 Task: Find connections with filter location Laiwu with filter topic #realtorwith filter profile language German with filter current company Stratasys with filter school Dhirubhai Ambani Institute of Information and Communication Technology with filter industry Mobile Gaming Apps with filter service category Home Networking with filter keywords title Research Assistant
Action: Mouse moved to (528, 77)
Screenshot: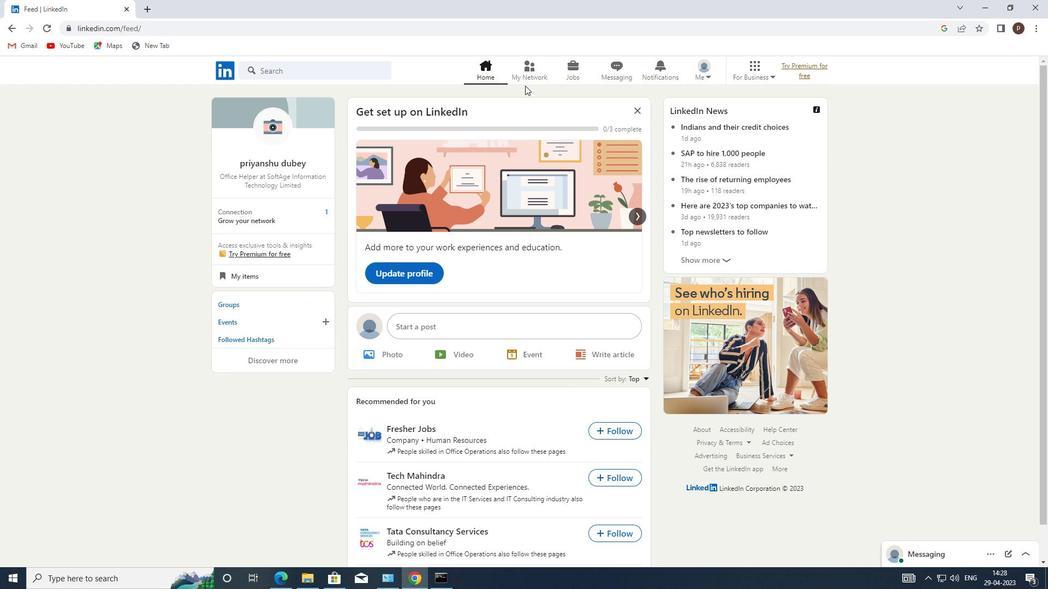 
Action: Mouse pressed left at (528, 77)
Screenshot: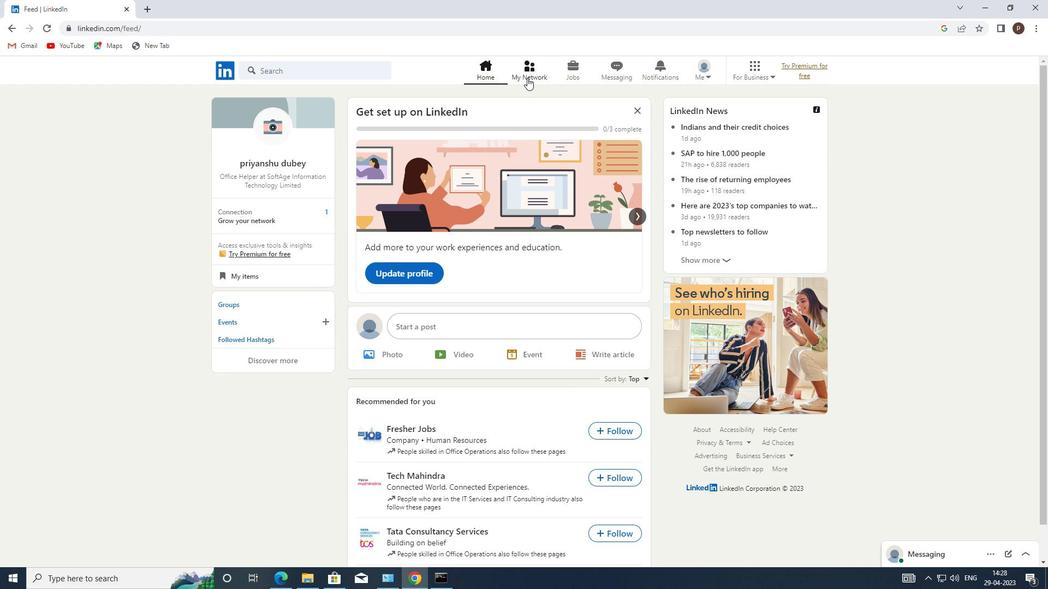 
Action: Mouse moved to (240, 126)
Screenshot: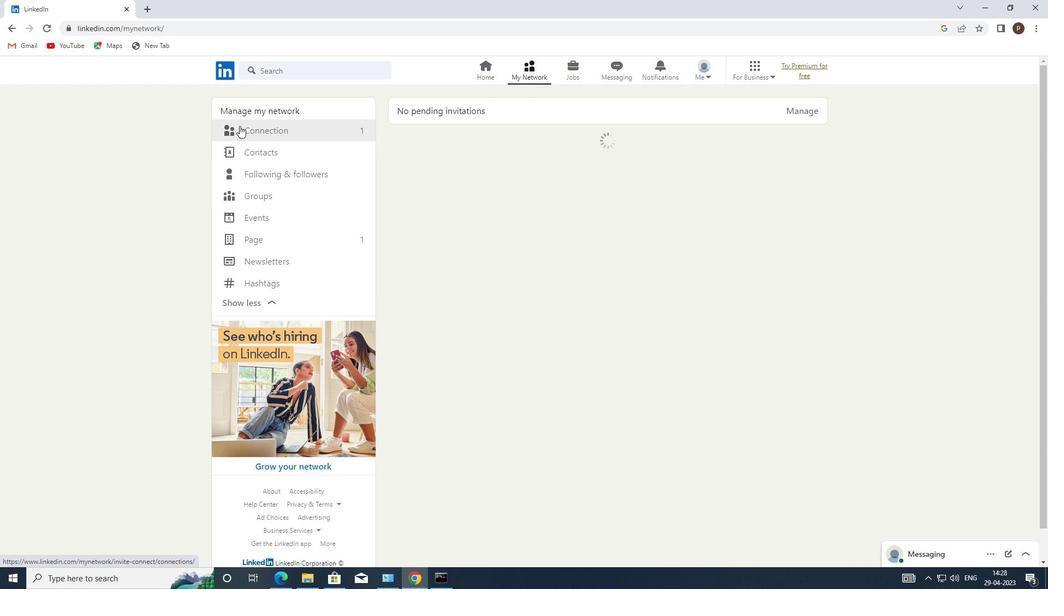 
Action: Mouse pressed left at (240, 126)
Screenshot: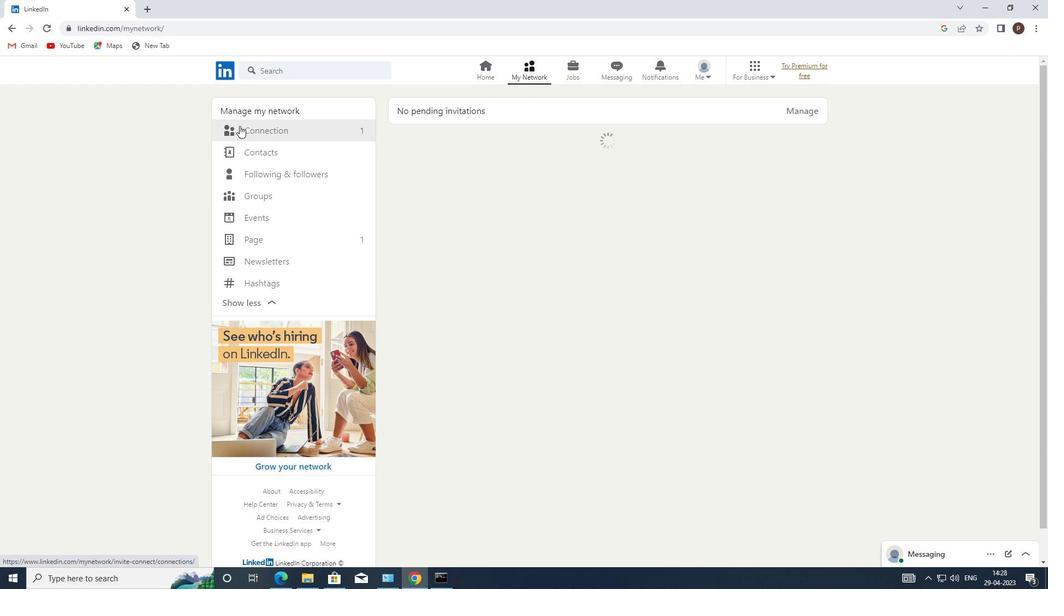 
Action: Mouse moved to (589, 128)
Screenshot: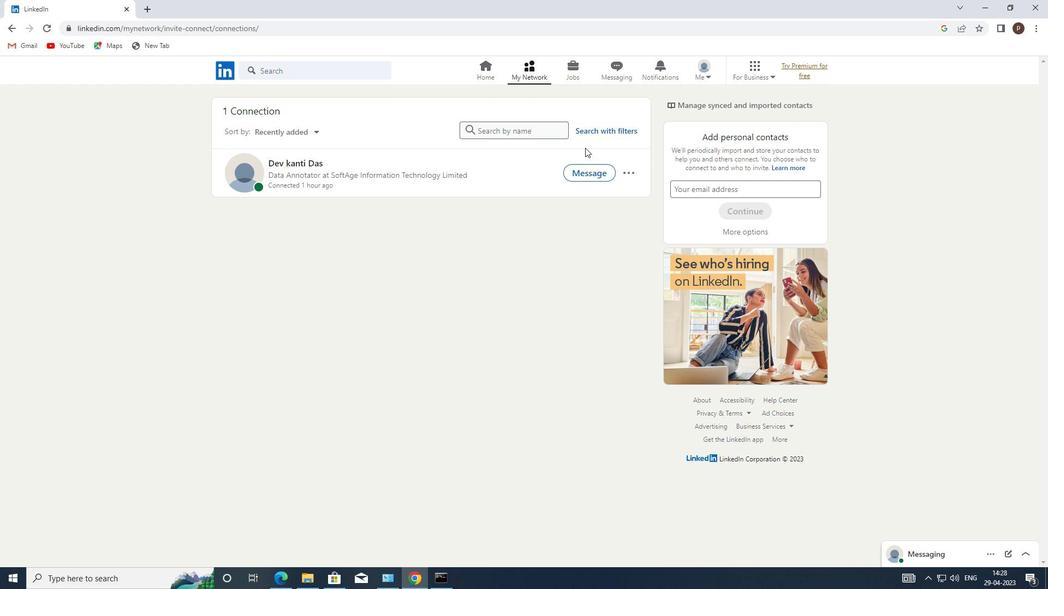 
Action: Mouse pressed left at (589, 128)
Screenshot: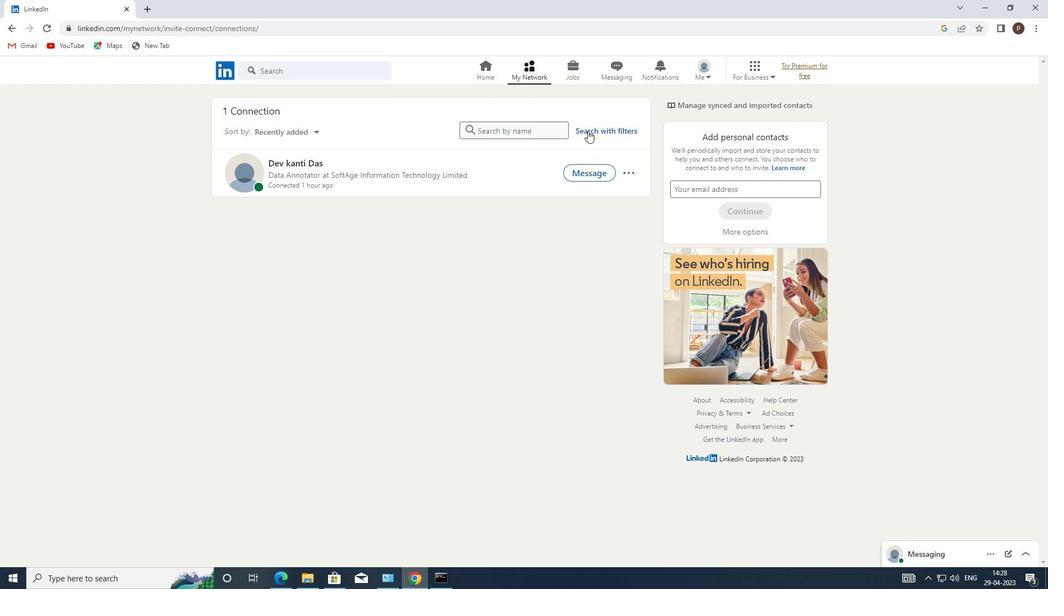 
Action: Mouse moved to (562, 109)
Screenshot: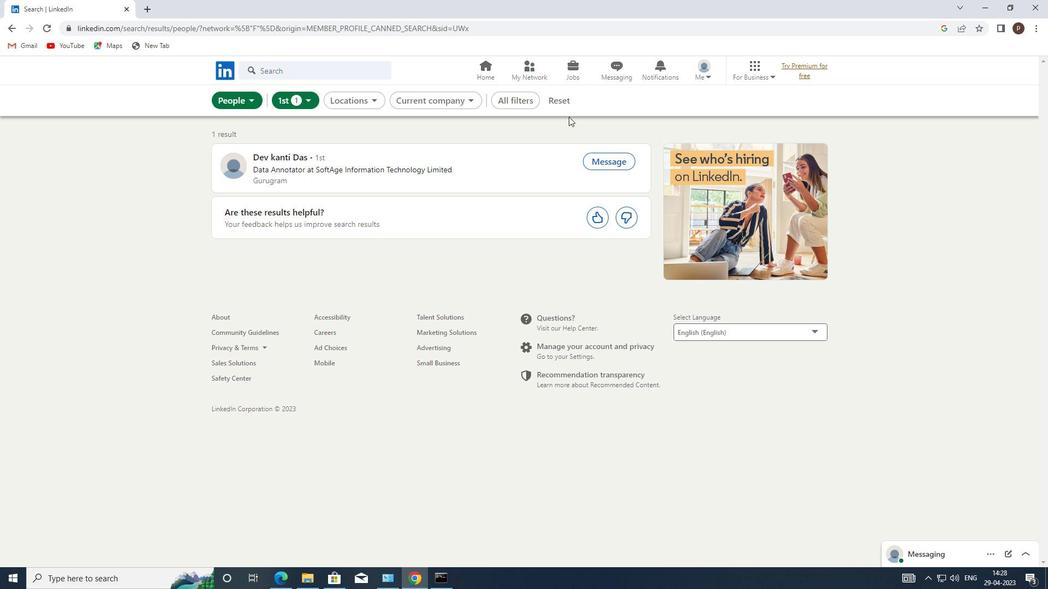 
Action: Mouse pressed left at (562, 109)
Screenshot: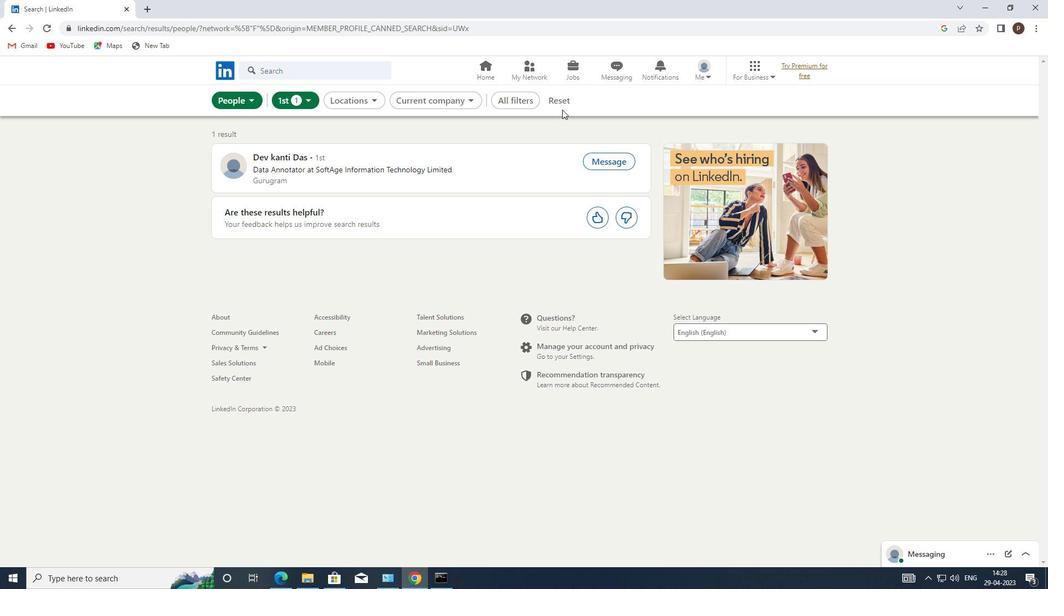 
Action: Mouse moved to (560, 104)
Screenshot: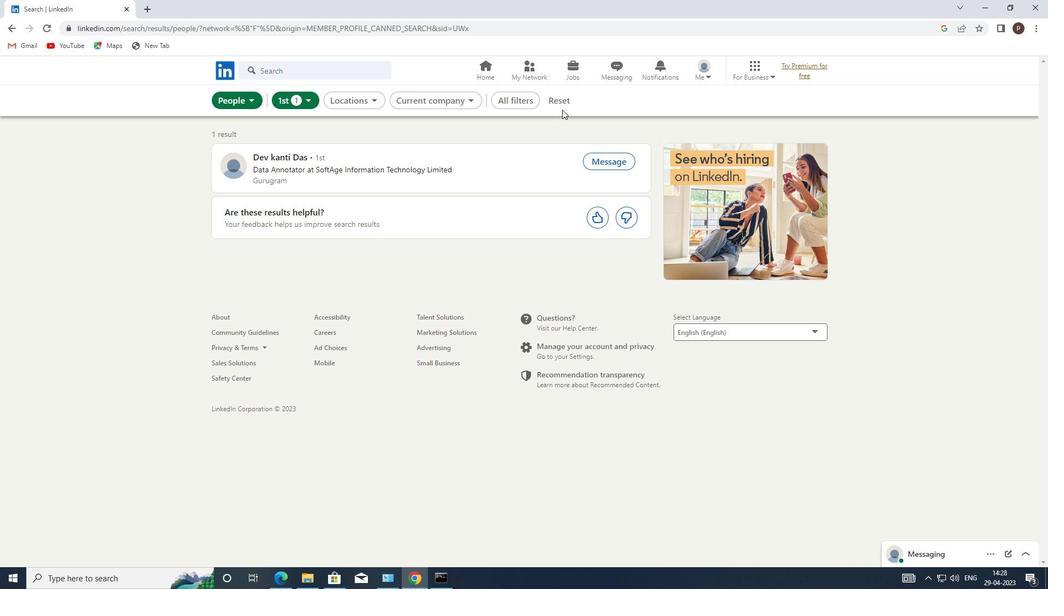 
Action: Mouse pressed left at (560, 104)
Screenshot: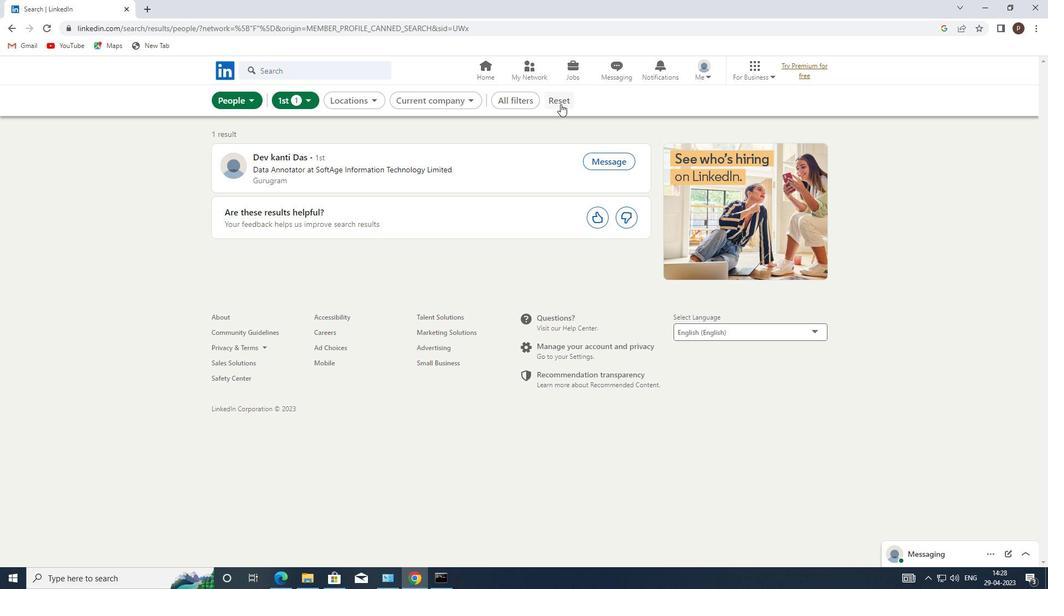 
Action: Mouse moved to (545, 104)
Screenshot: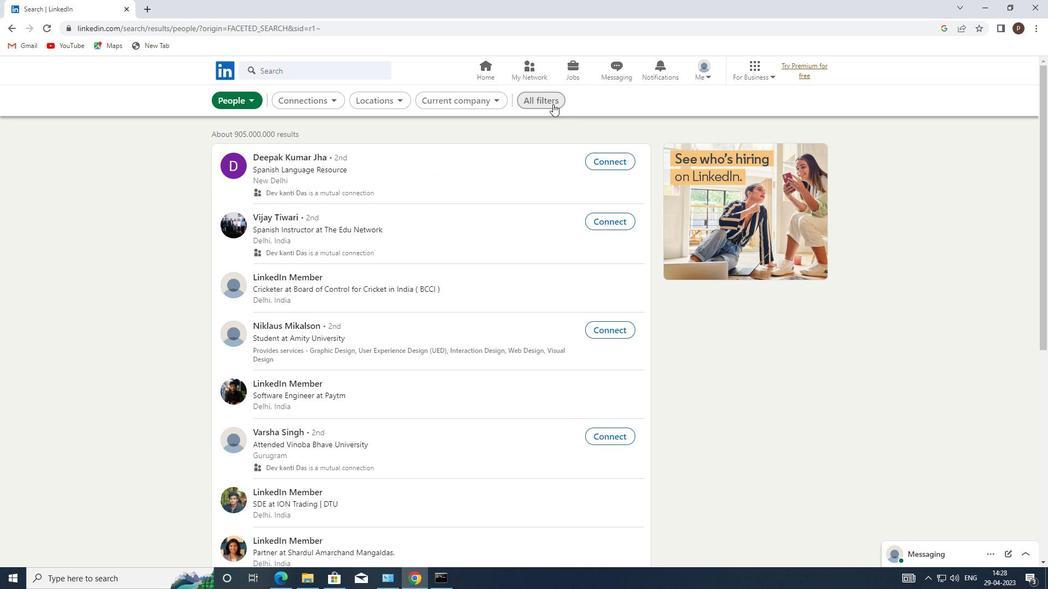 
Action: Mouse pressed left at (545, 104)
Screenshot: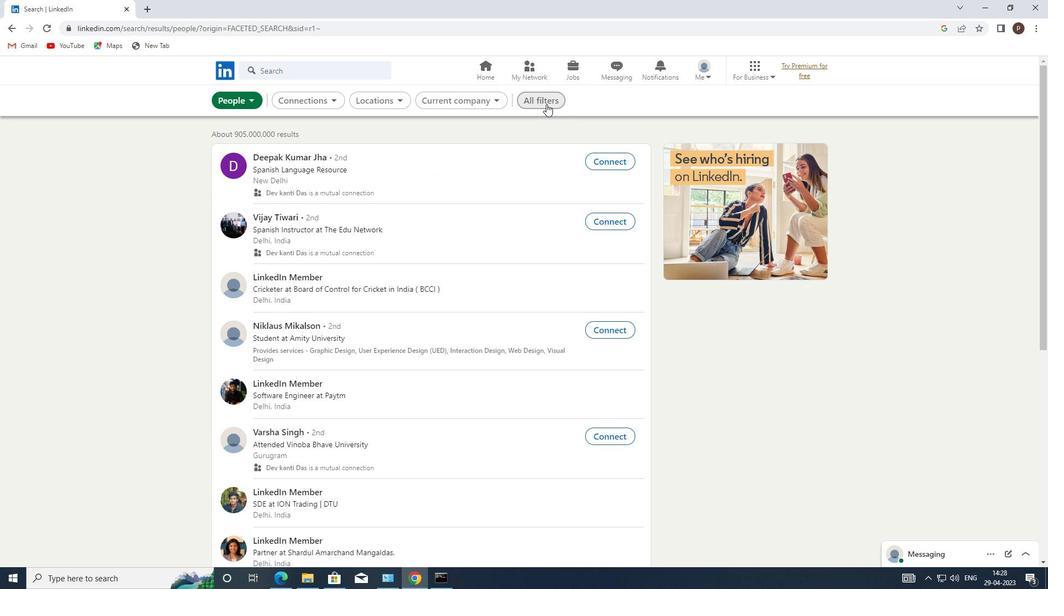 
Action: Mouse moved to (942, 434)
Screenshot: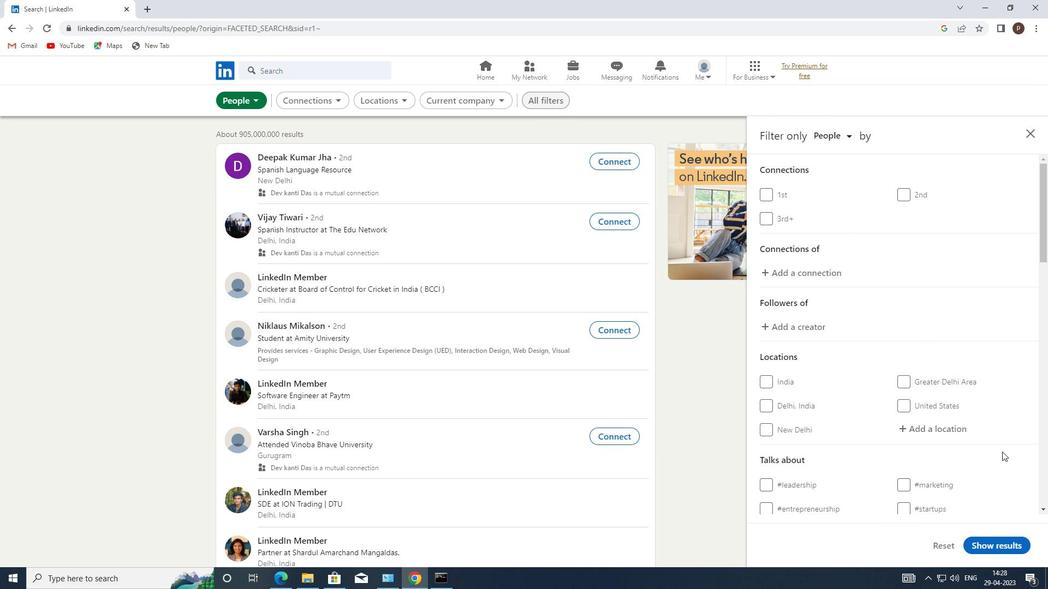 
Action: Mouse scrolled (942, 434) with delta (0, 0)
Screenshot: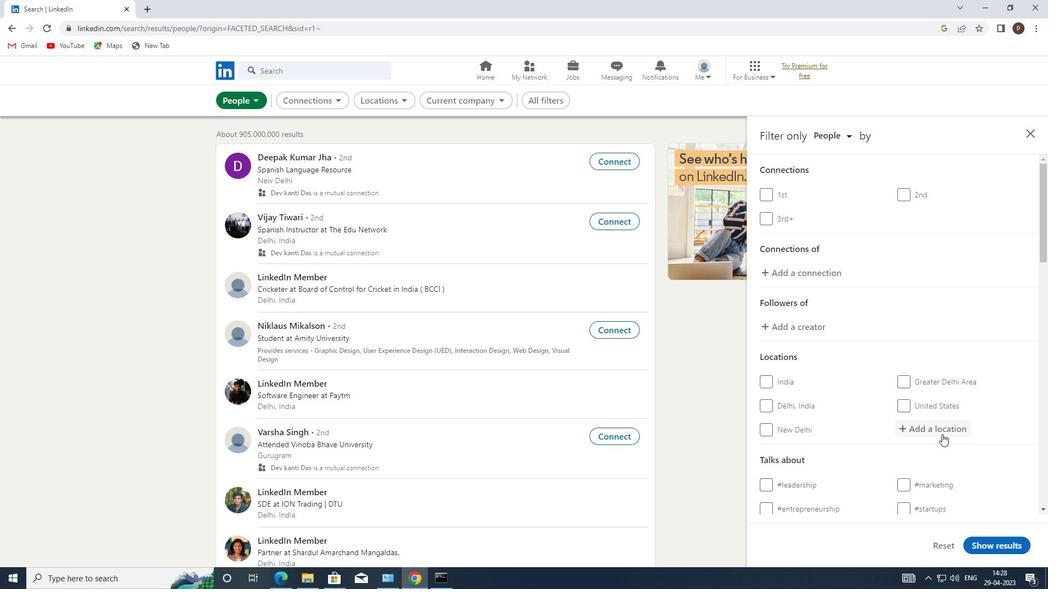
Action: Mouse scrolled (942, 434) with delta (0, 0)
Screenshot: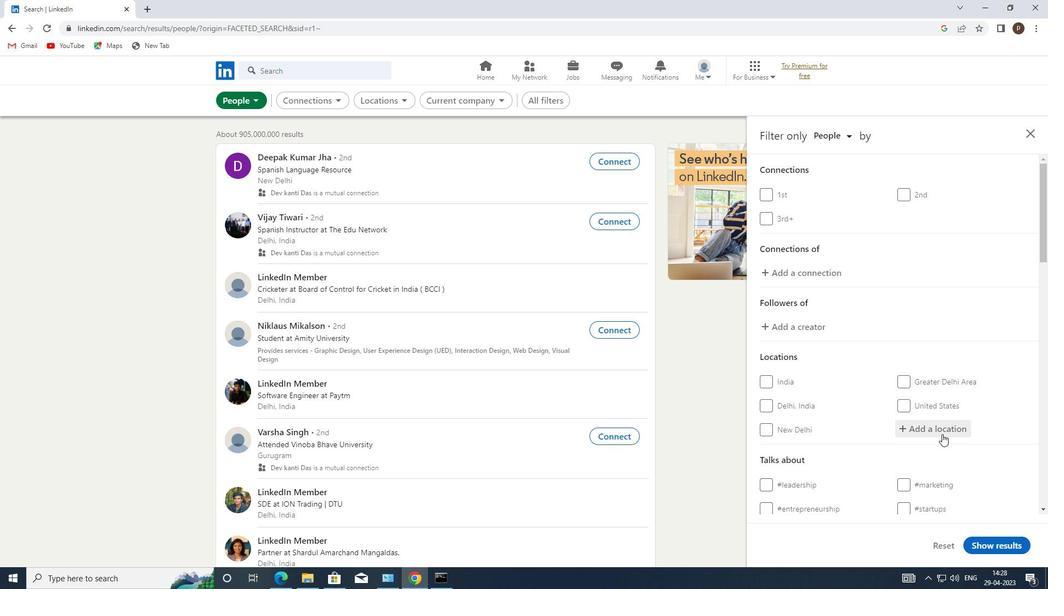 
Action: Mouse moved to (920, 315)
Screenshot: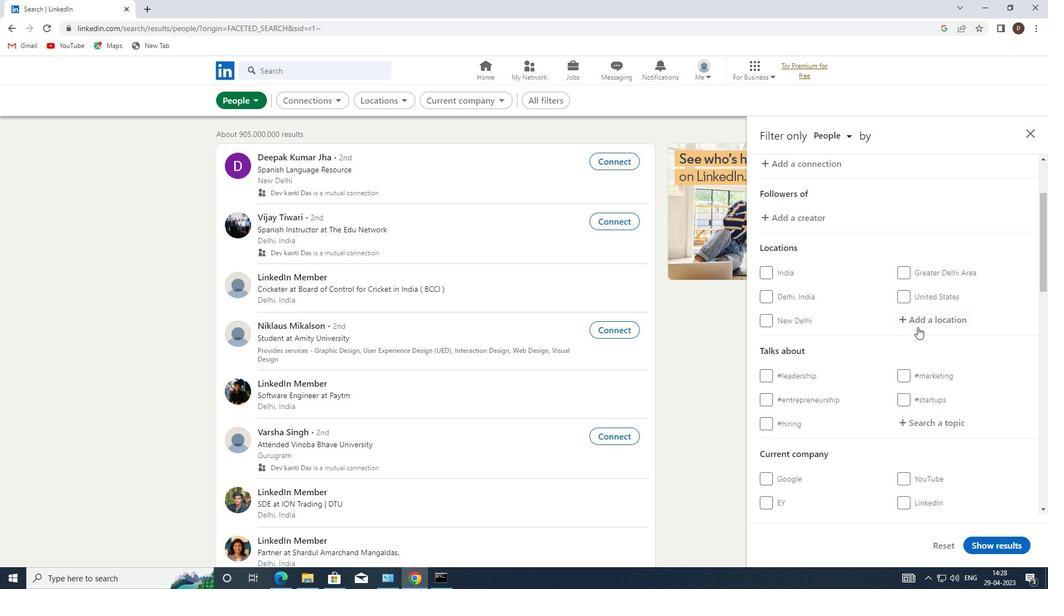 
Action: Mouse pressed left at (920, 315)
Screenshot: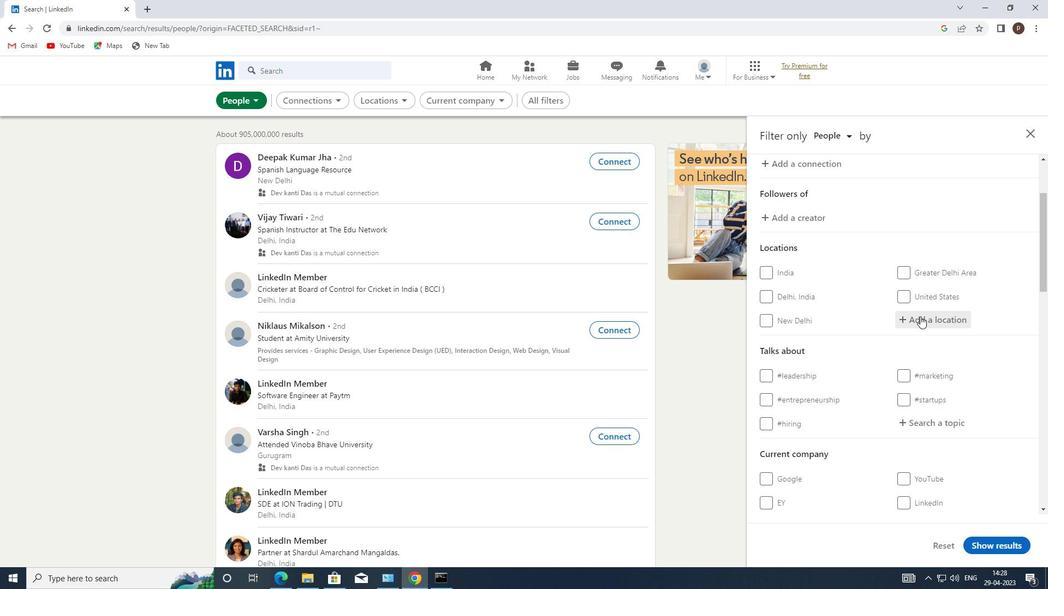 
Action: Key pressed l<Key.caps_lock>aiwu
Screenshot: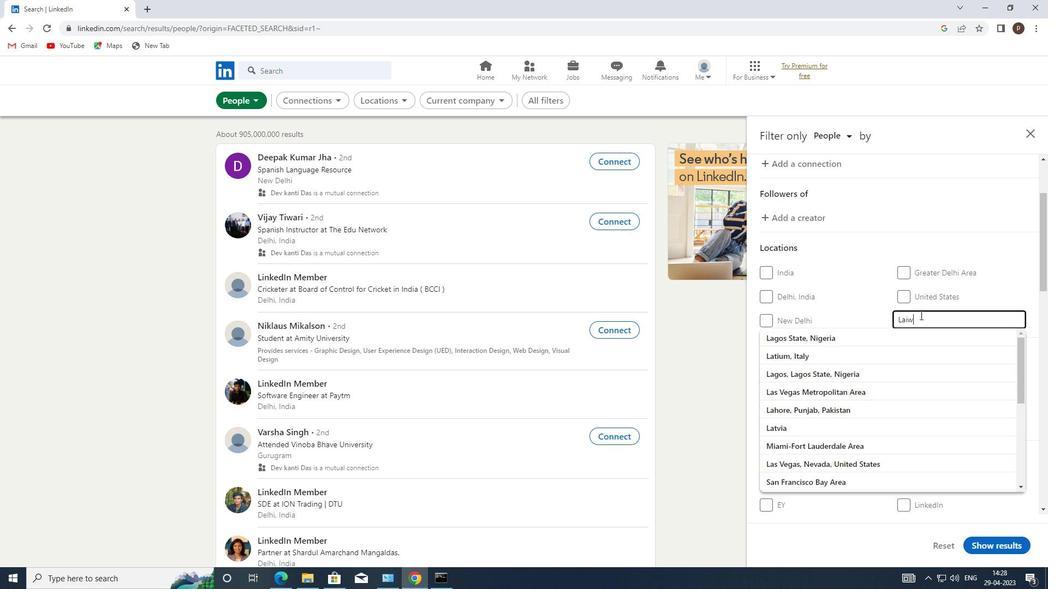 
Action: Mouse moved to (846, 321)
Screenshot: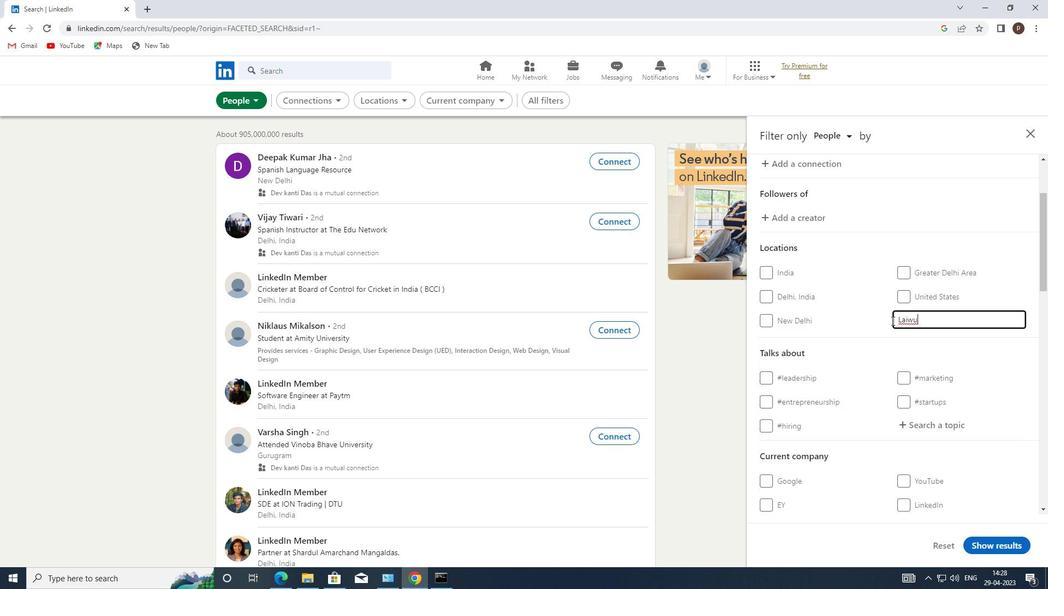 
Action: Mouse scrolled (846, 320) with delta (0, 0)
Screenshot: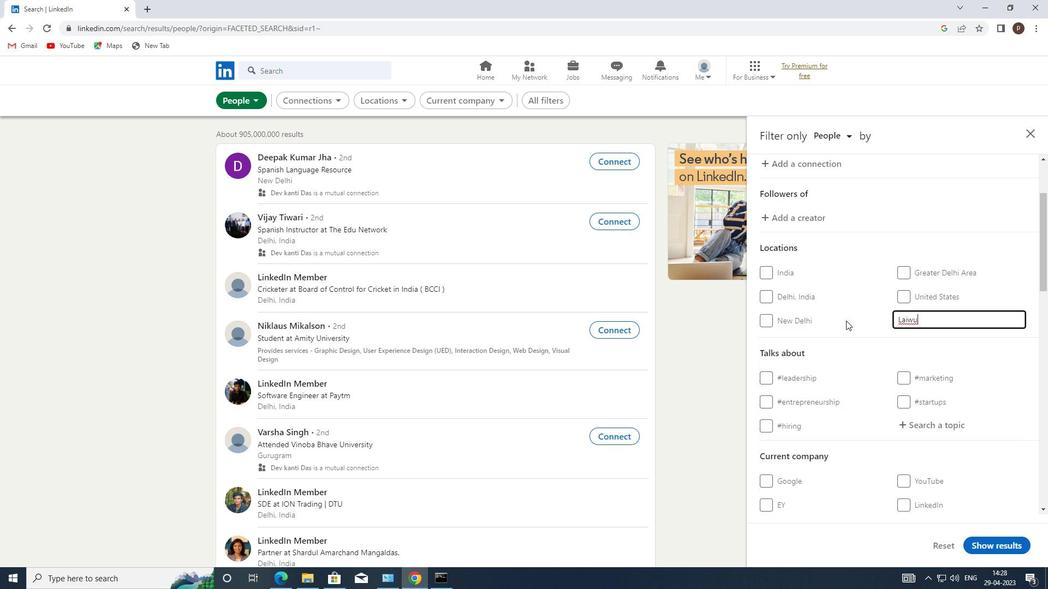 
Action: Mouse scrolled (846, 320) with delta (0, 0)
Screenshot: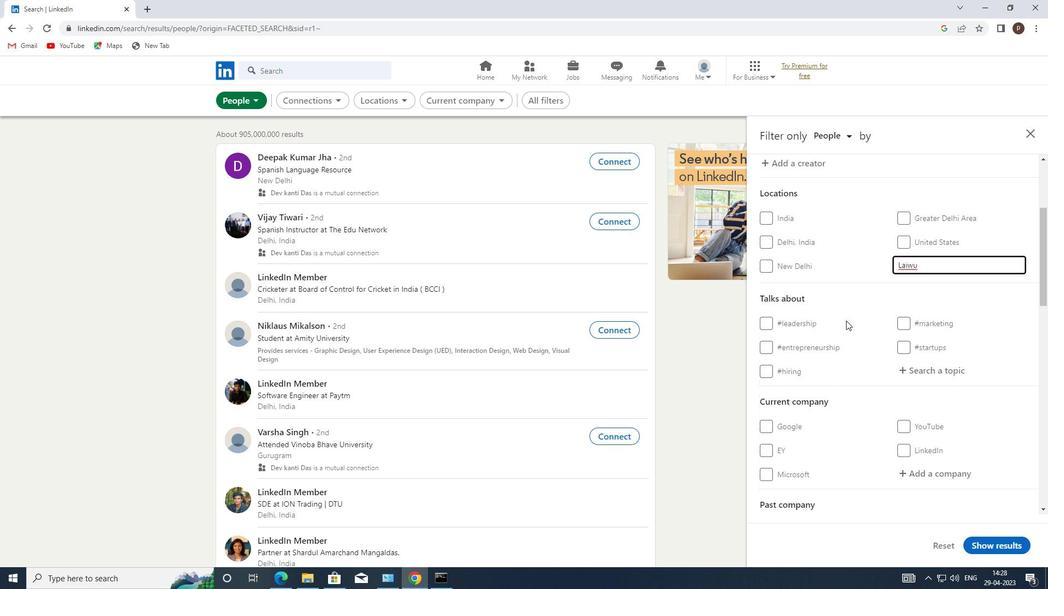 
Action: Mouse scrolled (846, 320) with delta (0, 0)
Screenshot: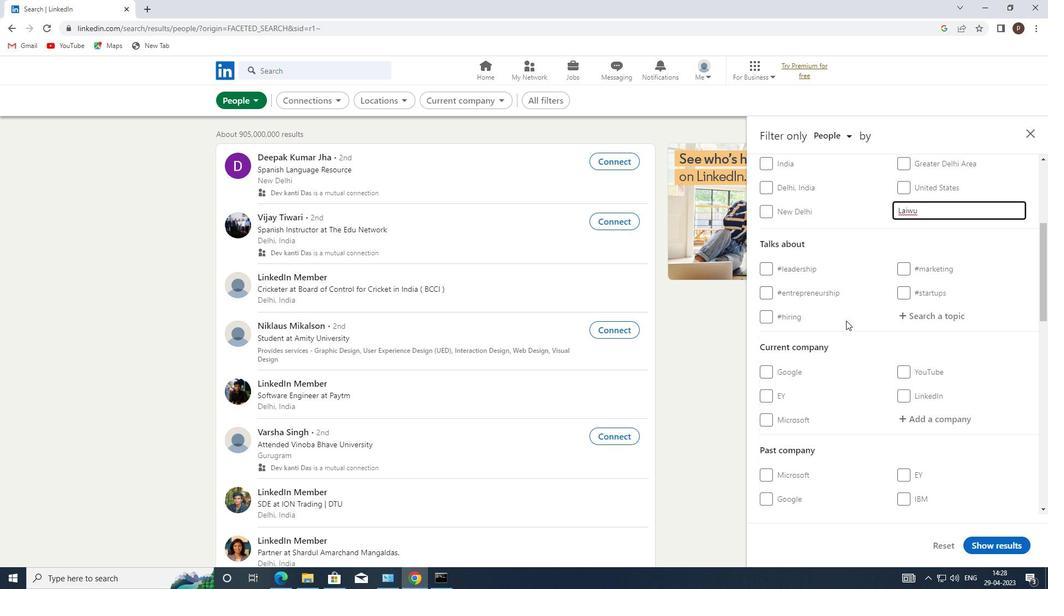 
Action: Mouse moved to (914, 267)
Screenshot: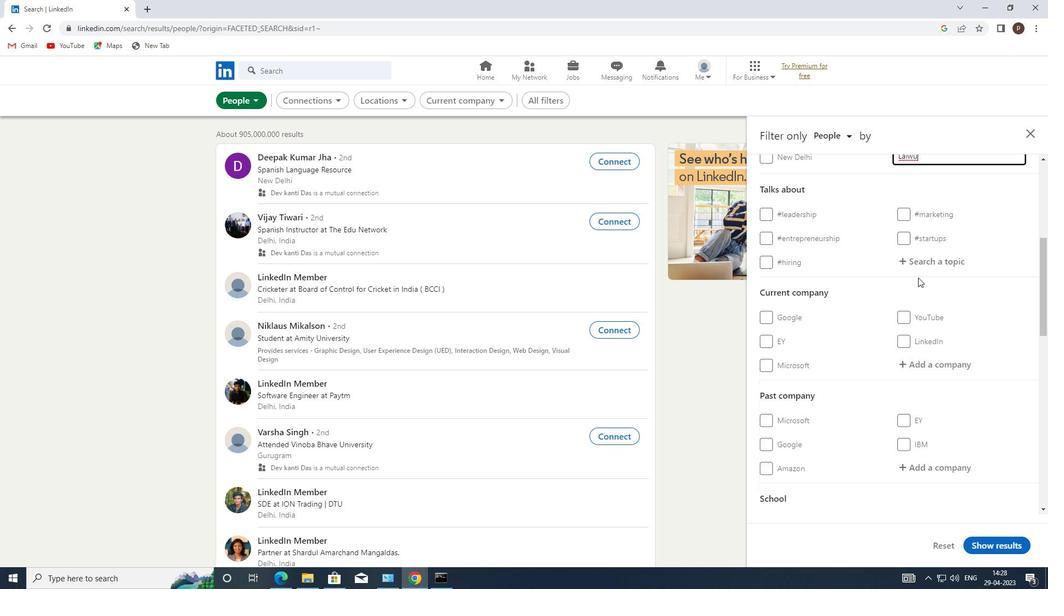 
Action: Mouse pressed left at (914, 267)
Screenshot: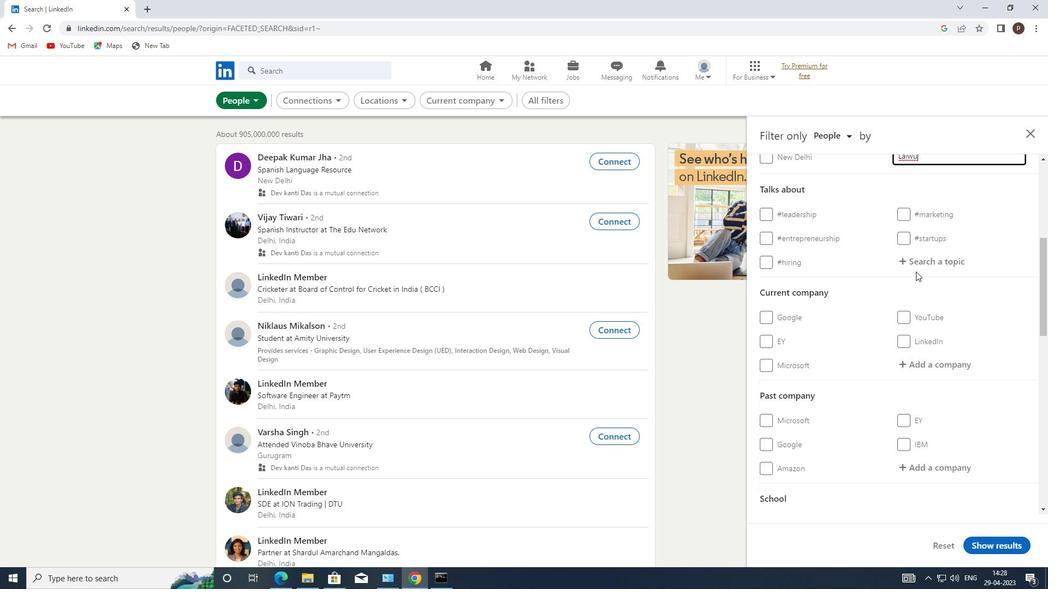 
Action: Mouse moved to (917, 263)
Screenshot: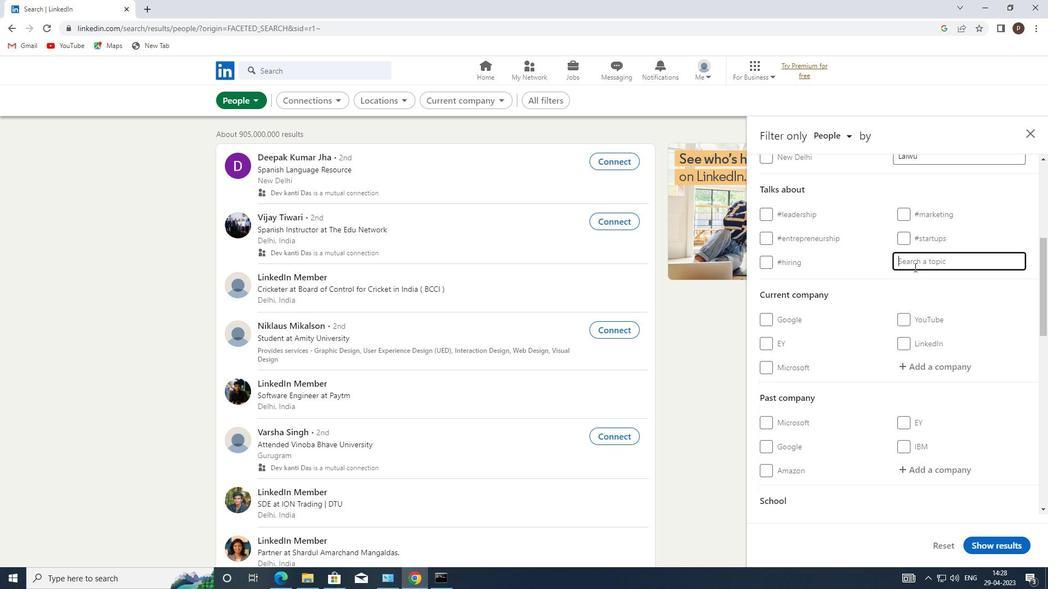 
Action: Mouse pressed left at (917, 263)
Screenshot: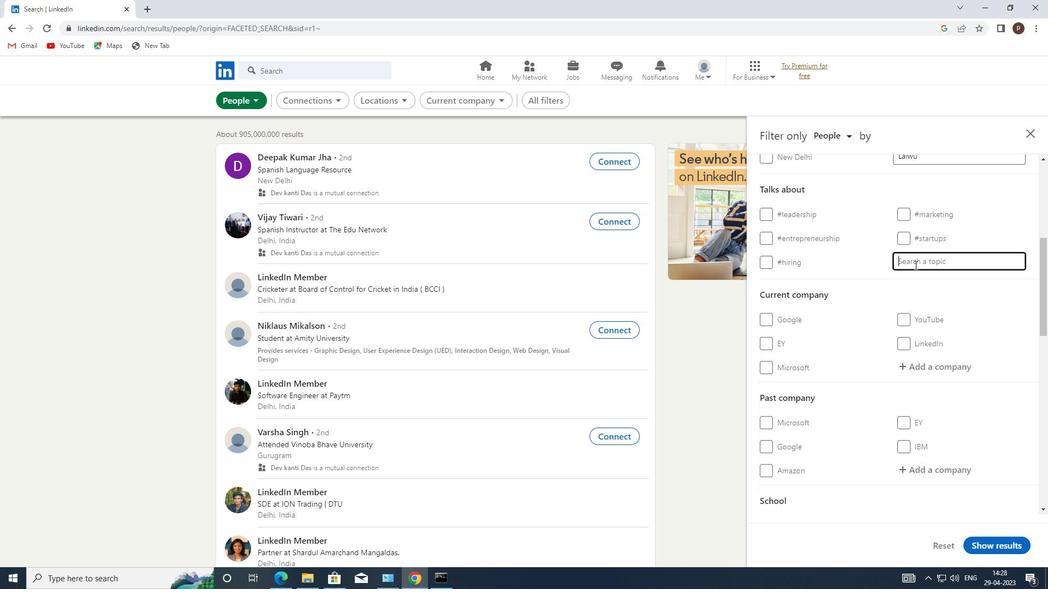 
Action: Key pressed <Key.shift><Key.shift>#REALTOR
Screenshot: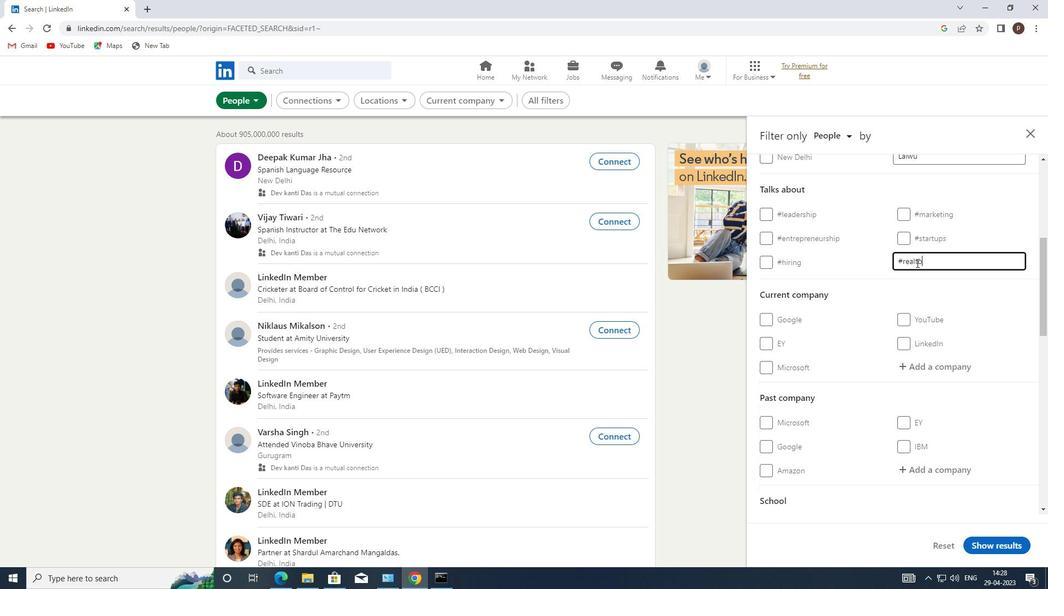 
Action: Mouse moved to (903, 288)
Screenshot: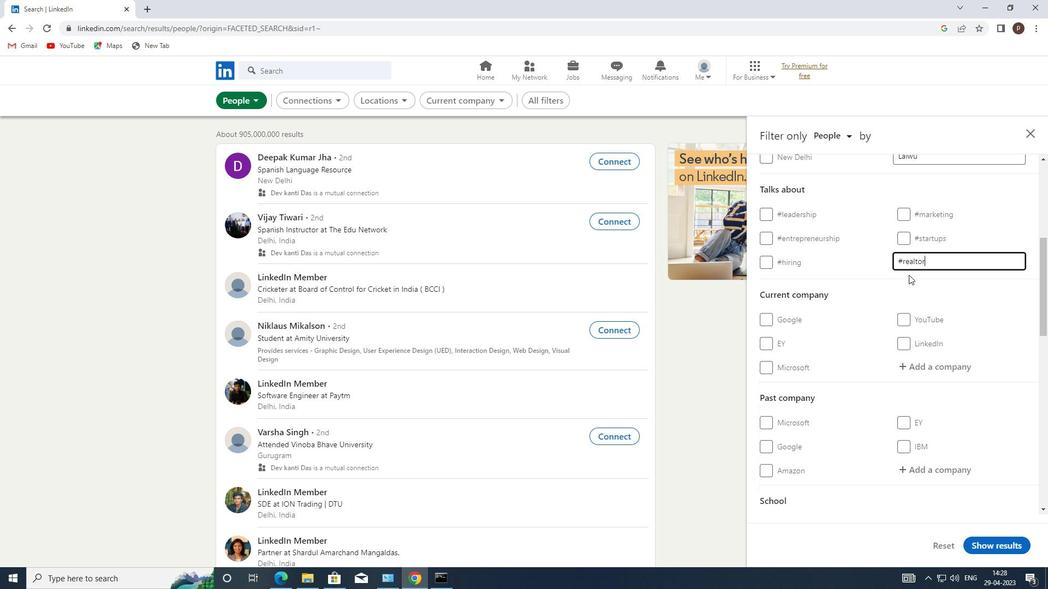 
Action: Mouse scrolled (903, 287) with delta (0, 0)
Screenshot: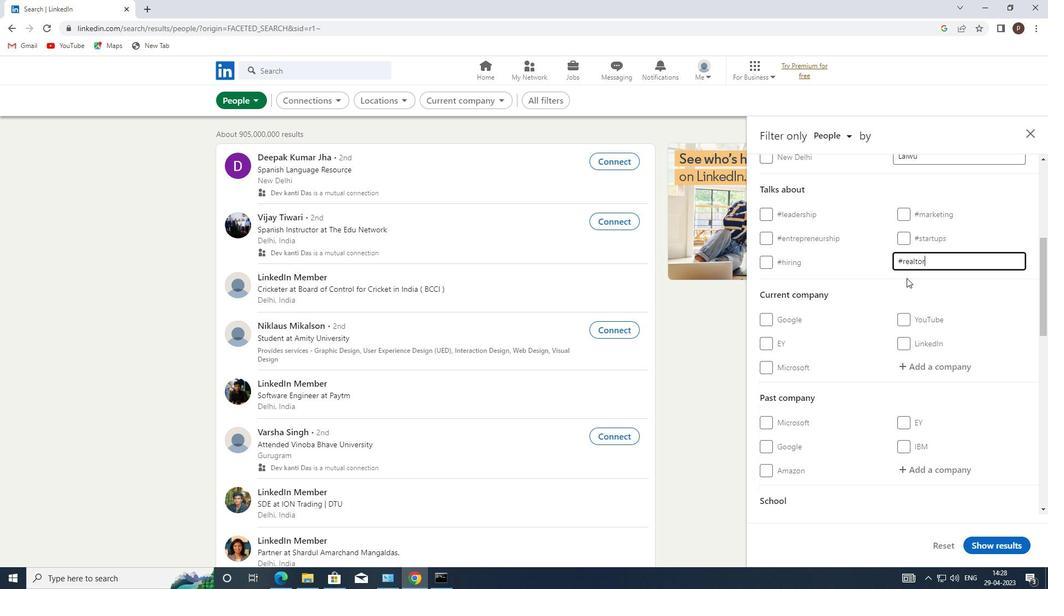 
Action: Mouse moved to (903, 290)
Screenshot: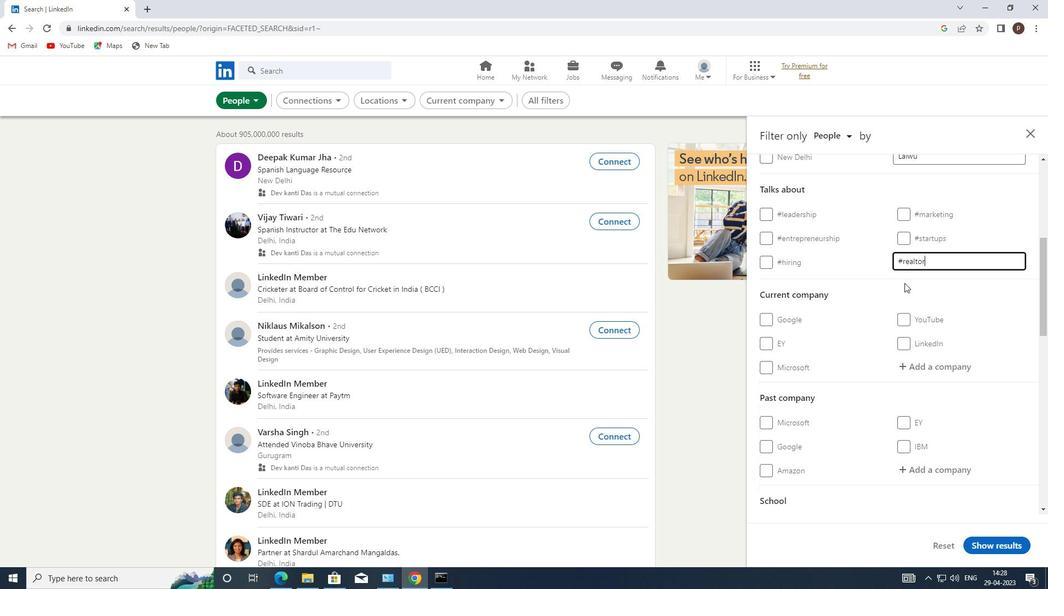 
Action: Mouse scrolled (903, 289) with delta (0, 0)
Screenshot: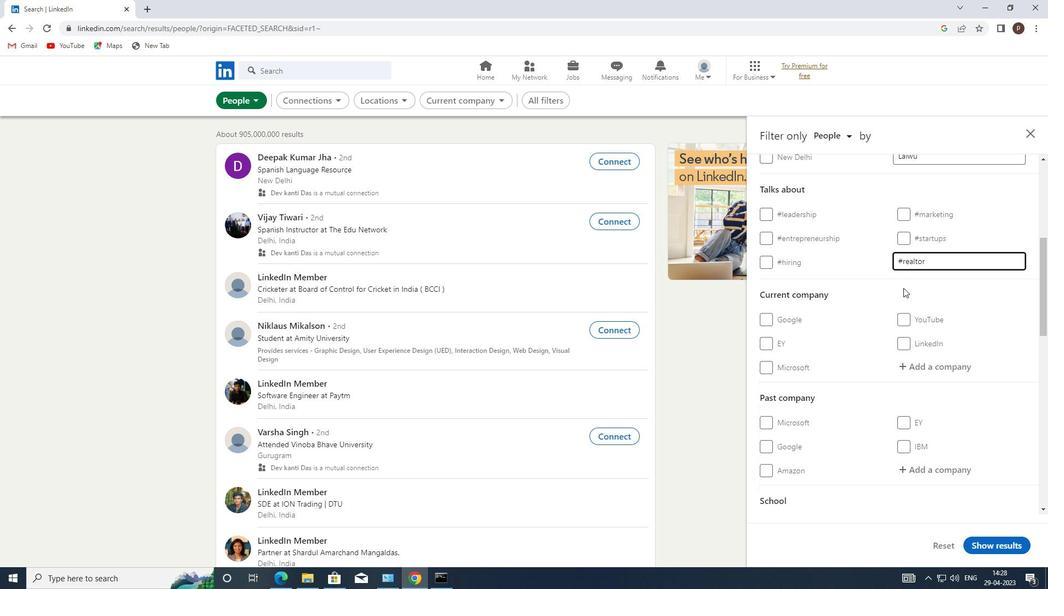 
Action: Mouse scrolled (903, 289) with delta (0, 0)
Screenshot: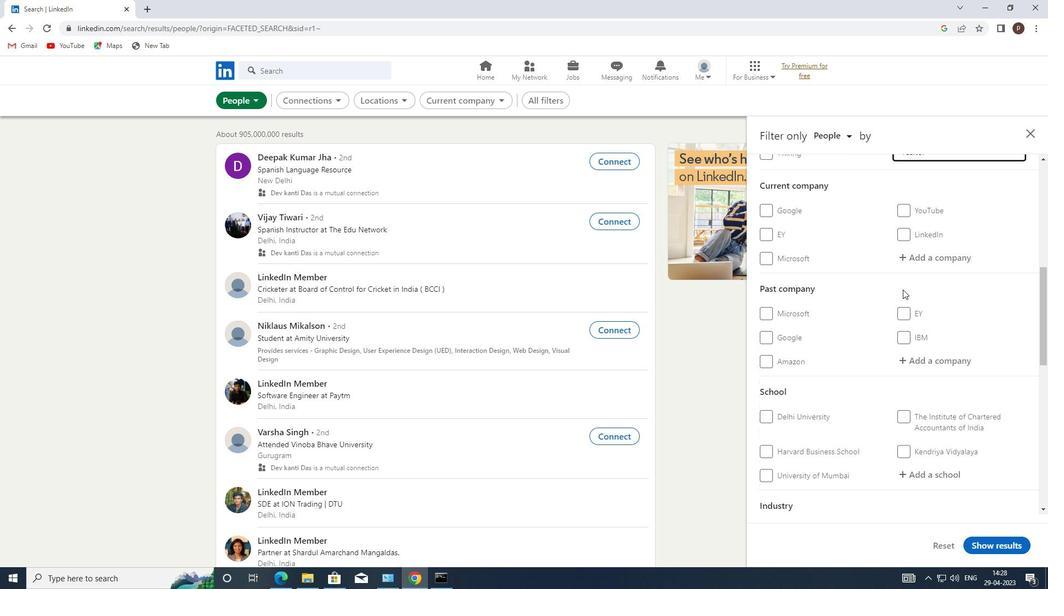 
Action: Mouse scrolled (903, 289) with delta (0, 0)
Screenshot: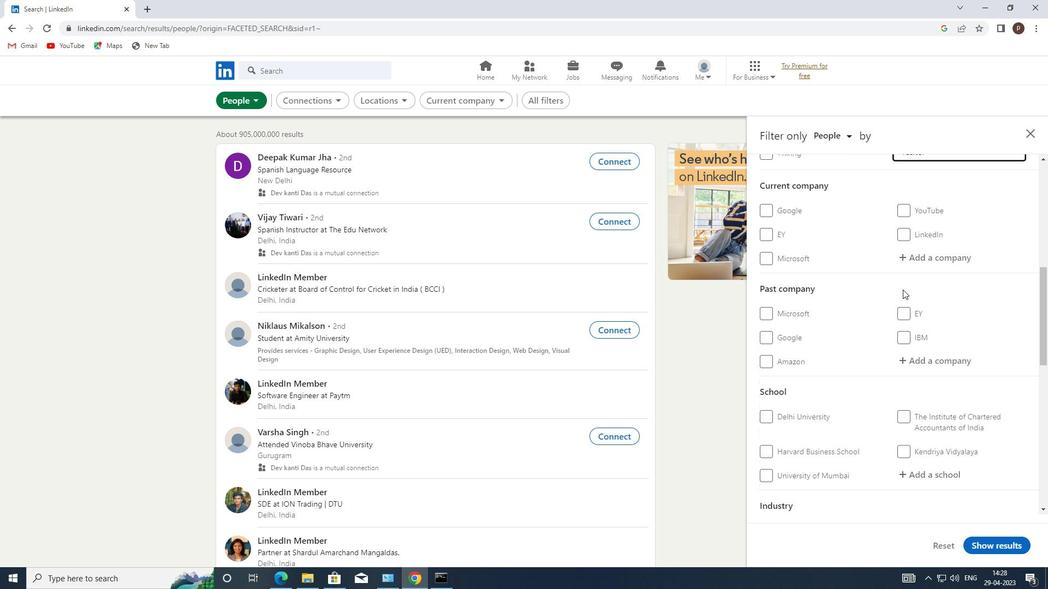 
Action: Mouse moved to (903, 293)
Screenshot: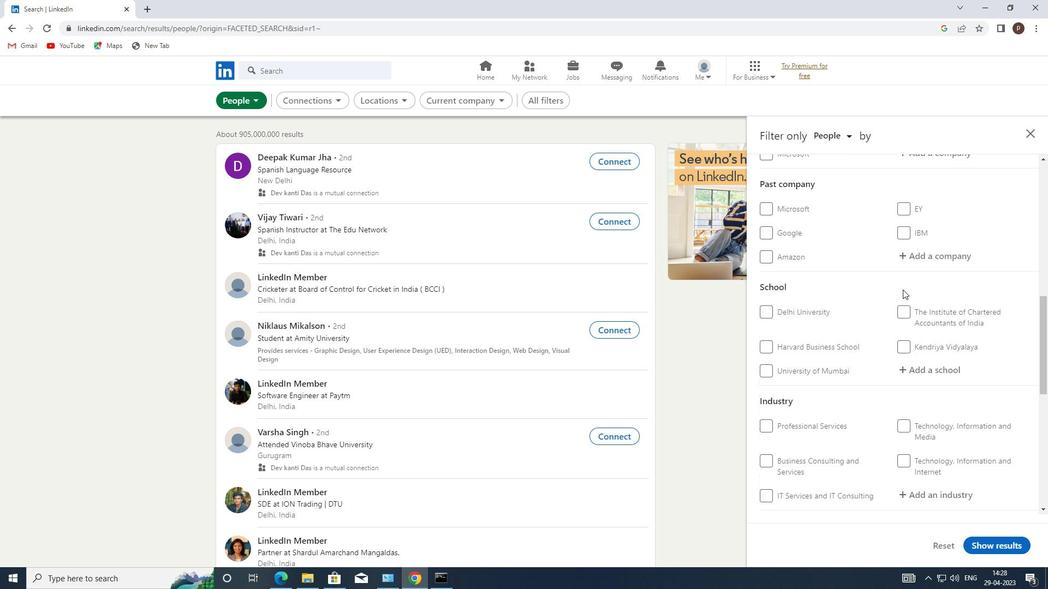
Action: Mouse scrolled (903, 292) with delta (0, 0)
Screenshot: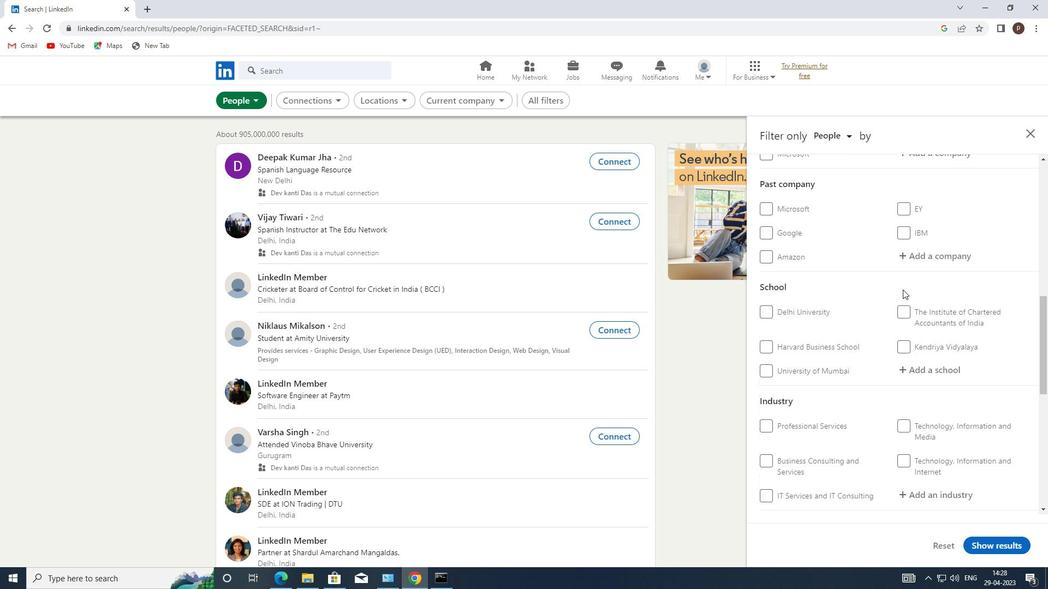 
Action: Mouse scrolled (903, 292) with delta (0, 0)
Screenshot: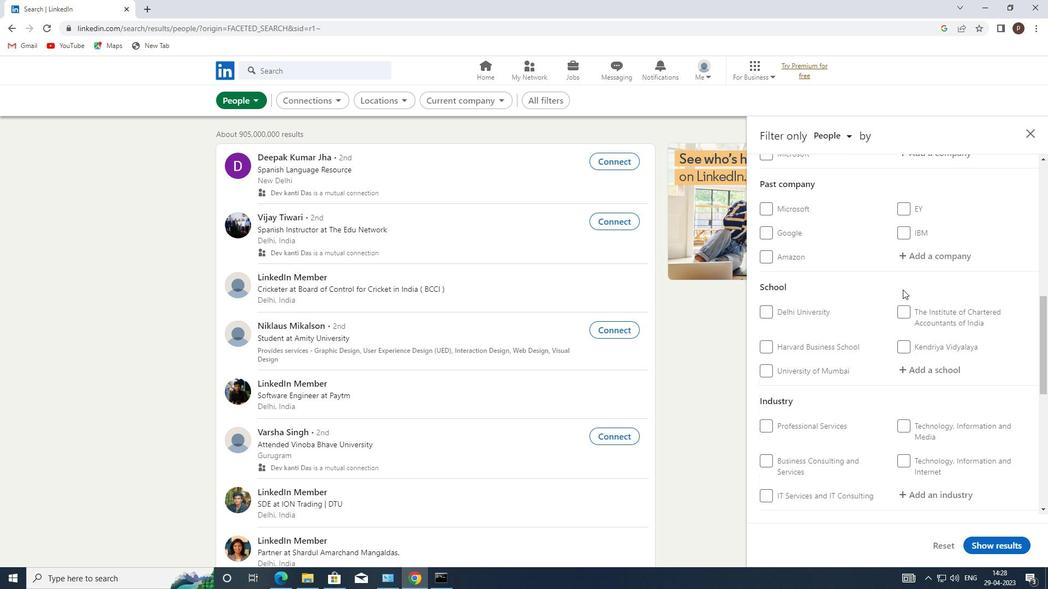
Action: Mouse moved to (912, 341)
Screenshot: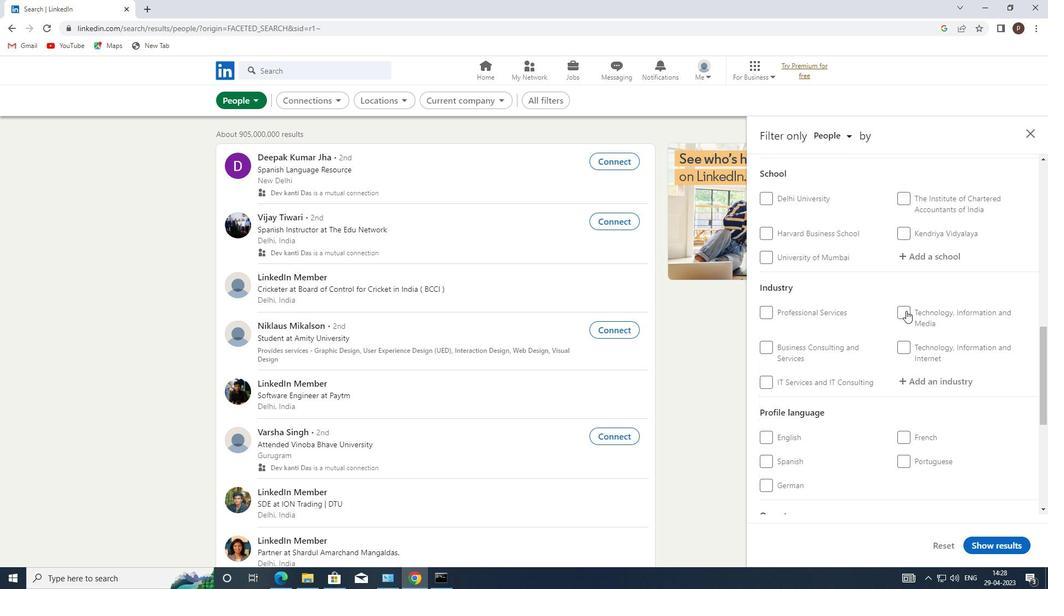 
Action: Mouse scrolled (912, 340) with delta (0, 0)
Screenshot: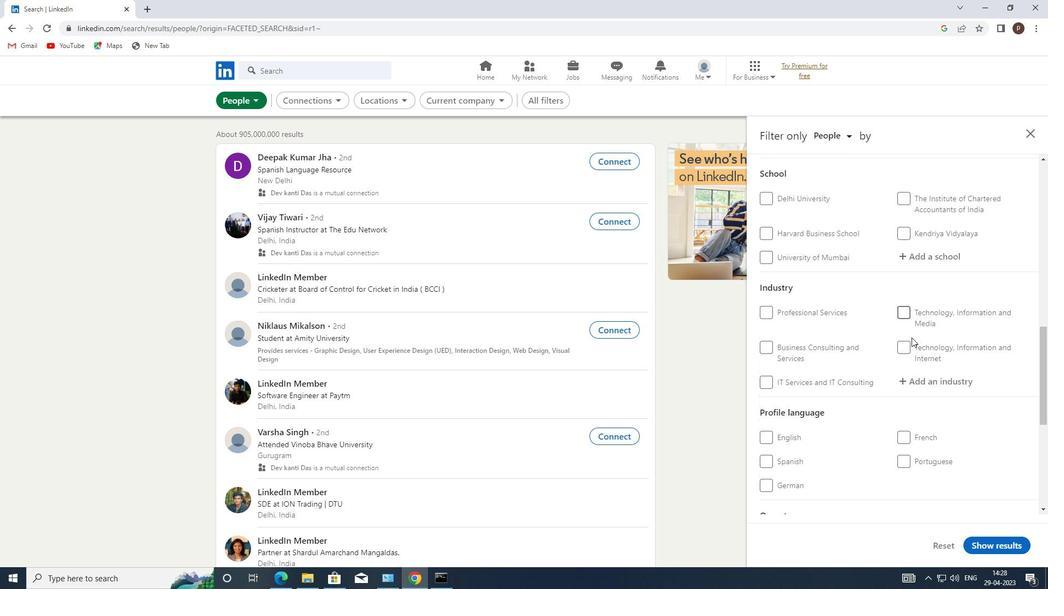 
Action: Mouse moved to (761, 429)
Screenshot: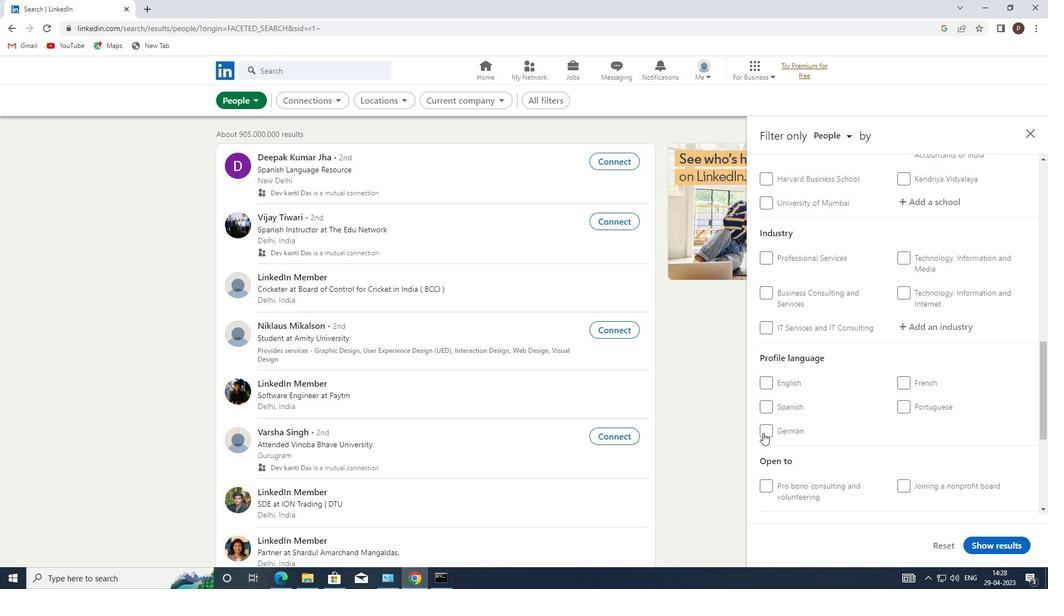 
Action: Mouse pressed left at (761, 429)
Screenshot: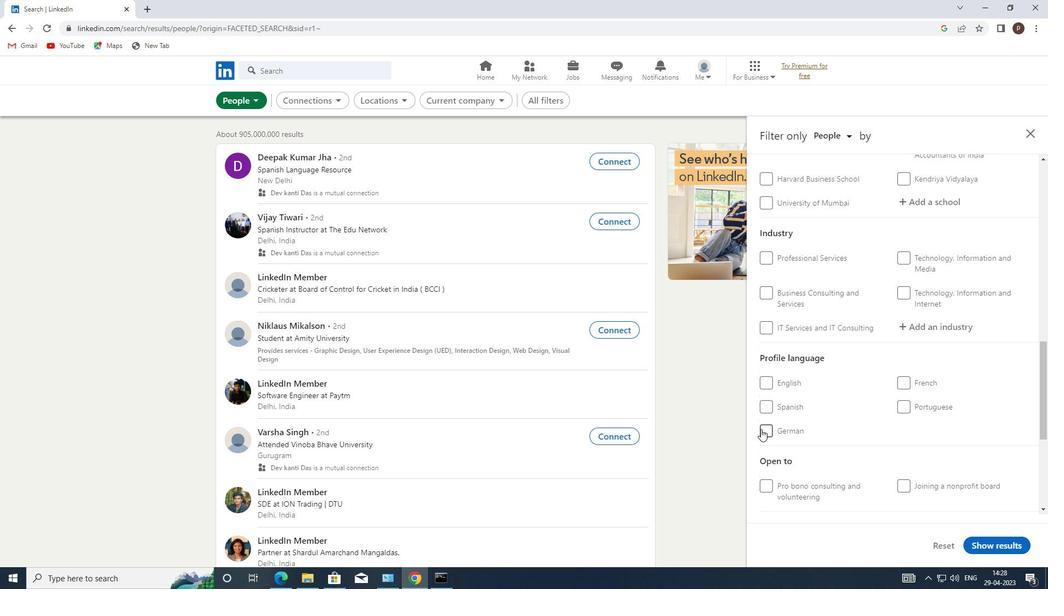 
Action: Mouse moved to (861, 358)
Screenshot: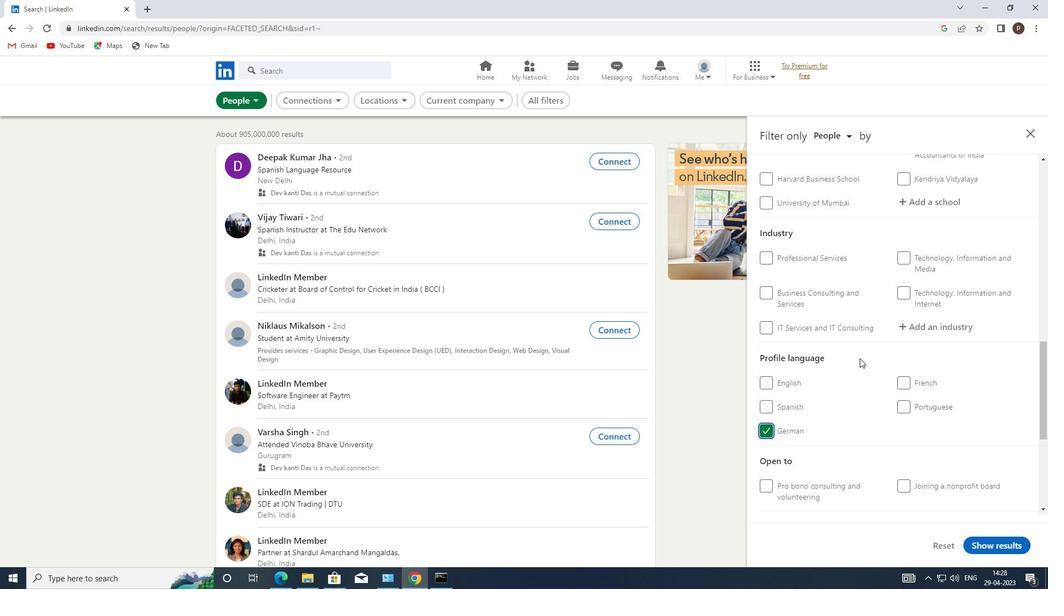 
Action: Mouse scrolled (861, 358) with delta (0, 0)
Screenshot: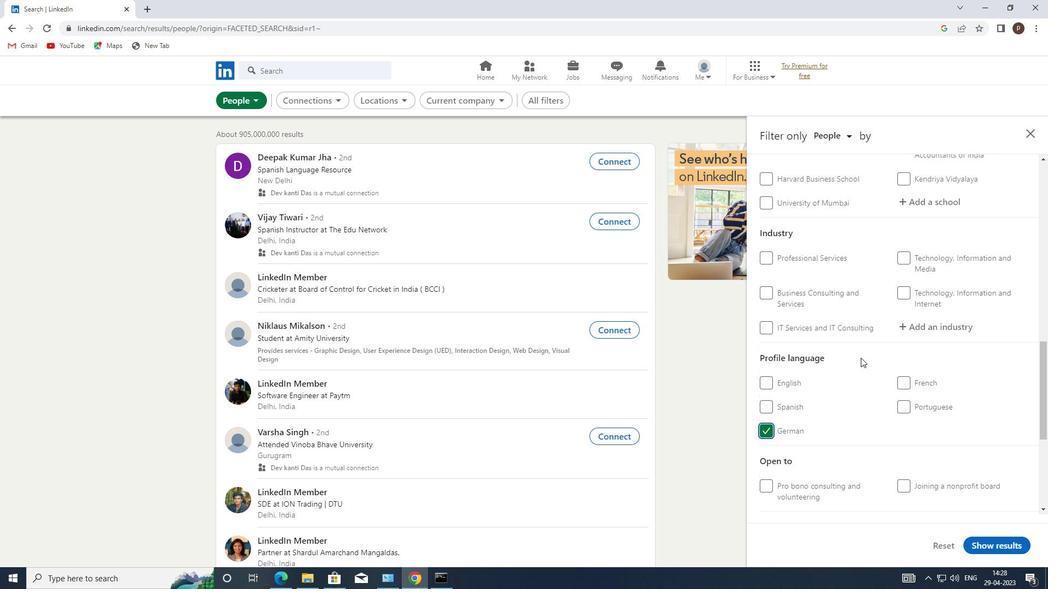 
Action: Mouse scrolled (861, 358) with delta (0, 0)
Screenshot: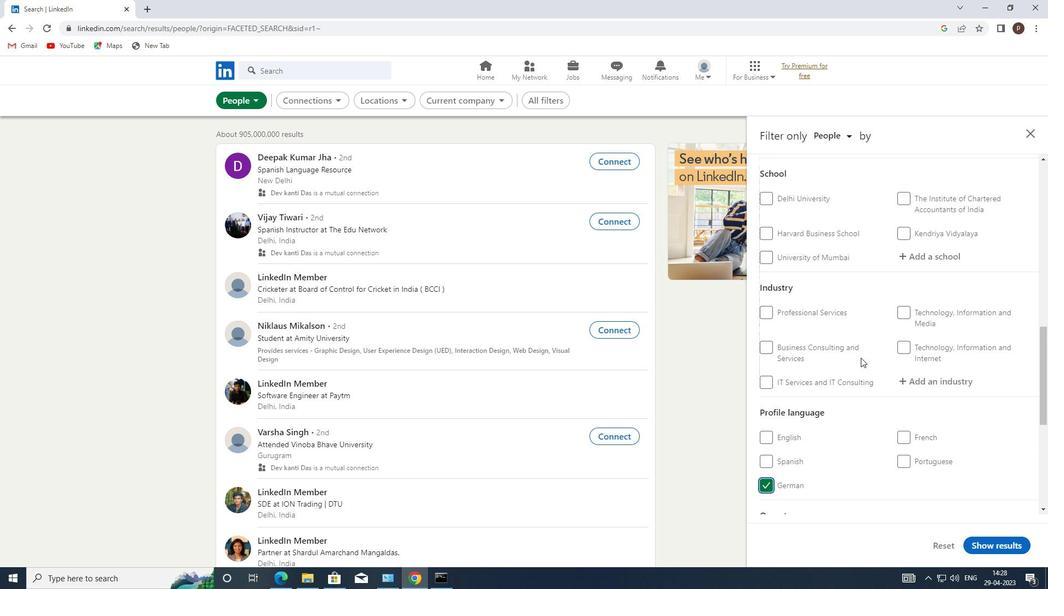 
Action: Mouse scrolled (861, 358) with delta (0, 0)
Screenshot: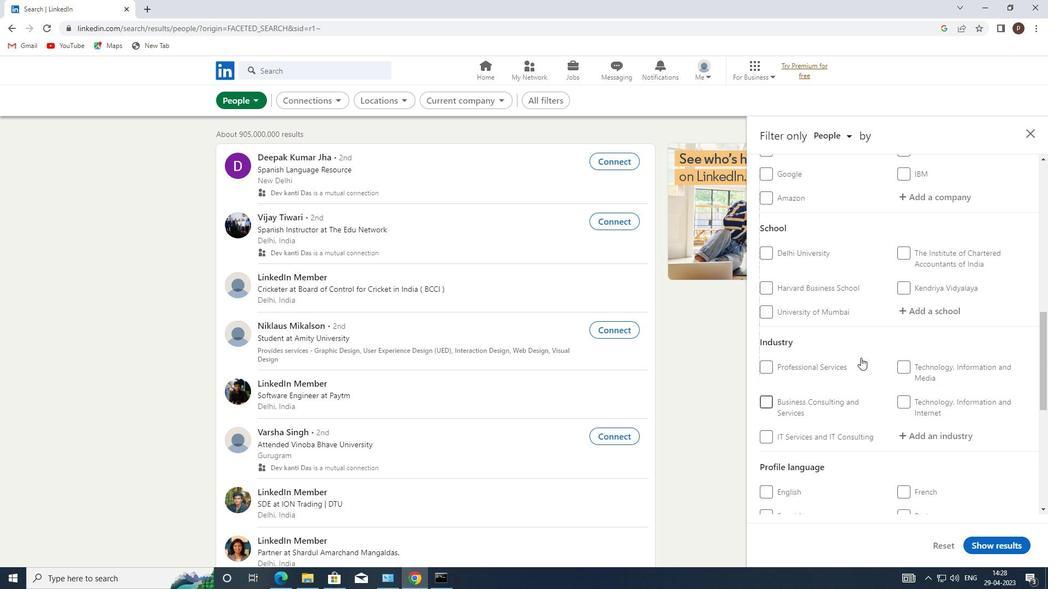 
Action: Mouse scrolled (861, 358) with delta (0, 0)
Screenshot: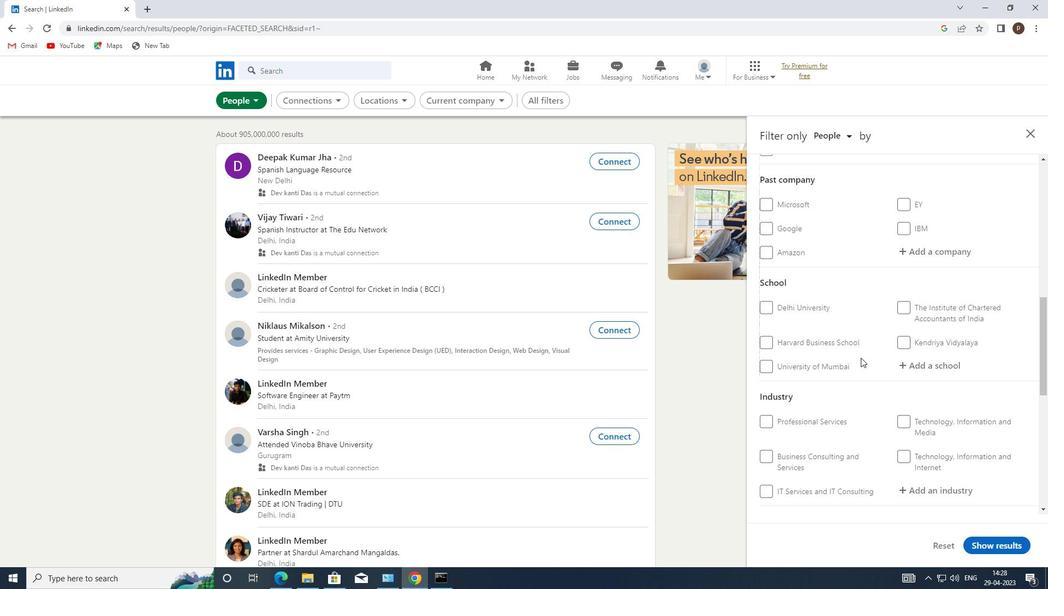 
Action: Mouse scrolled (861, 358) with delta (0, 0)
Screenshot: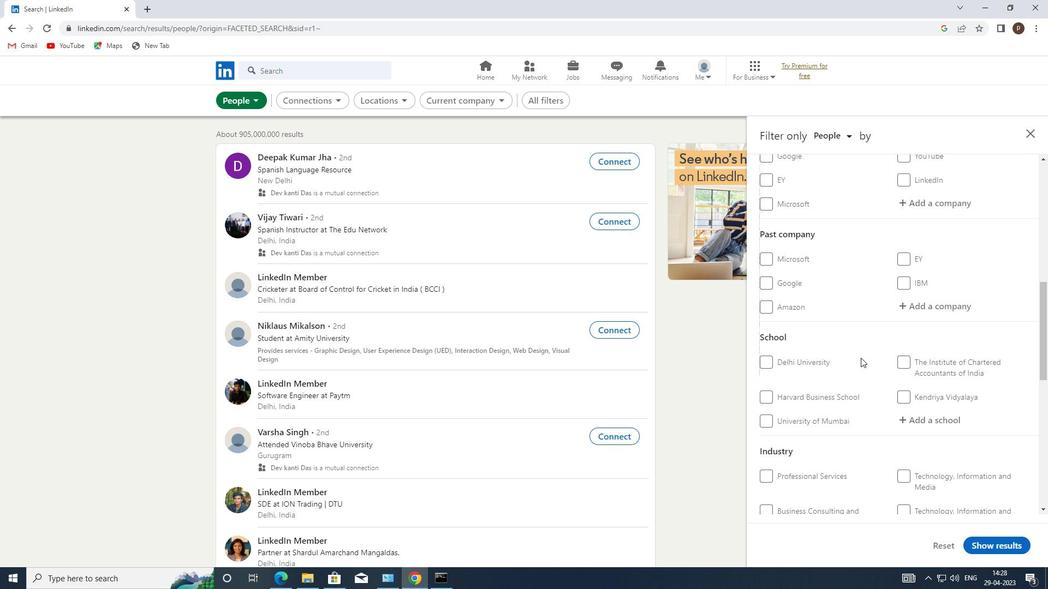 
Action: Mouse moved to (908, 259)
Screenshot: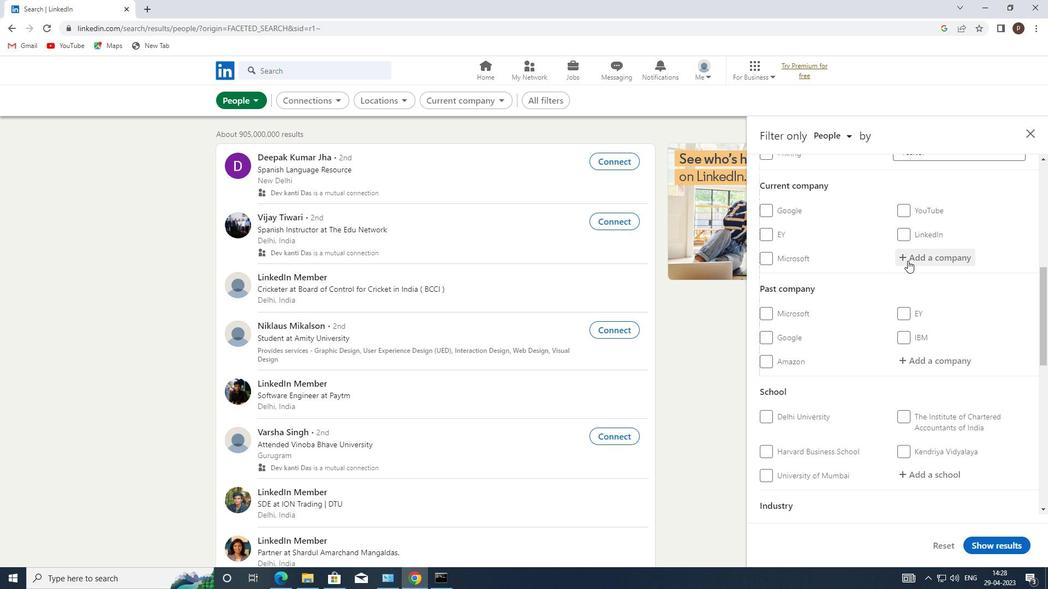 
Action: Mouse pressed left at (908, 259)
Screenshot: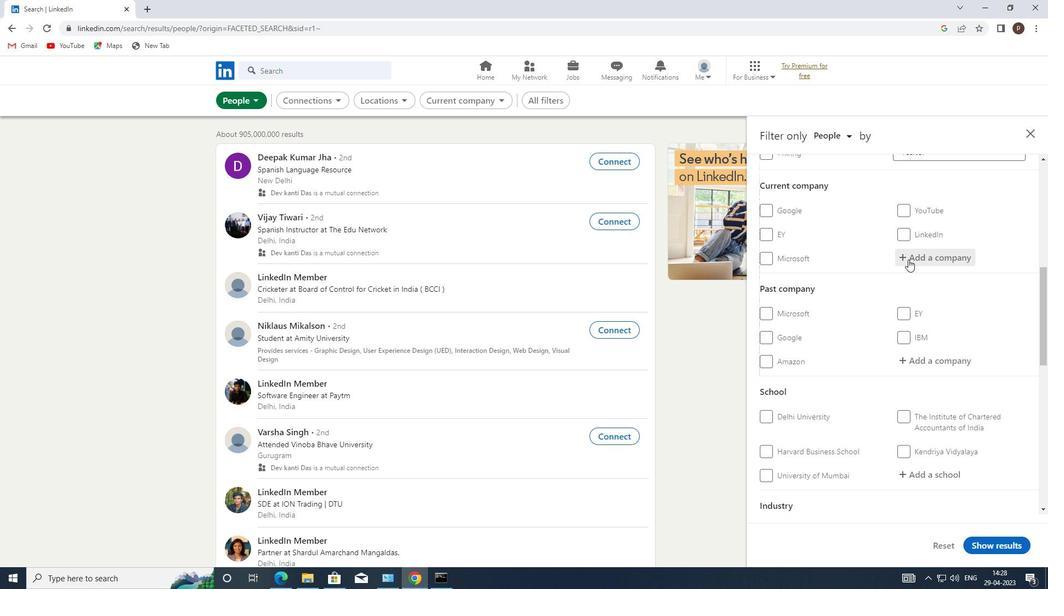 
Action: Key pressed <Key.caps_lock>S<Key.caps_lock>TRATAS
Screenshot: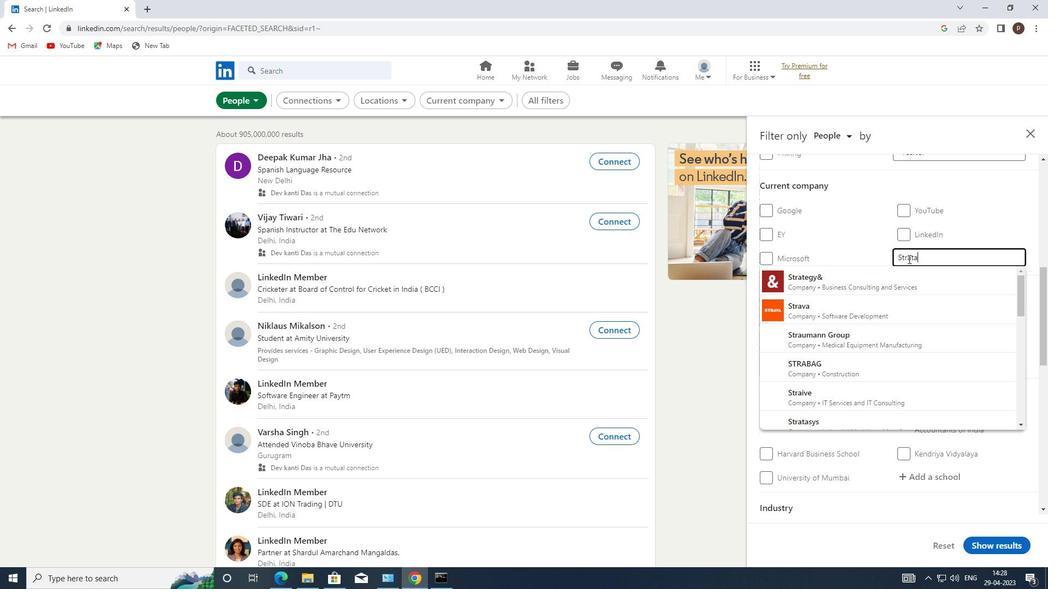 
Action: Mouse moved to (860, 287)
Screenshot: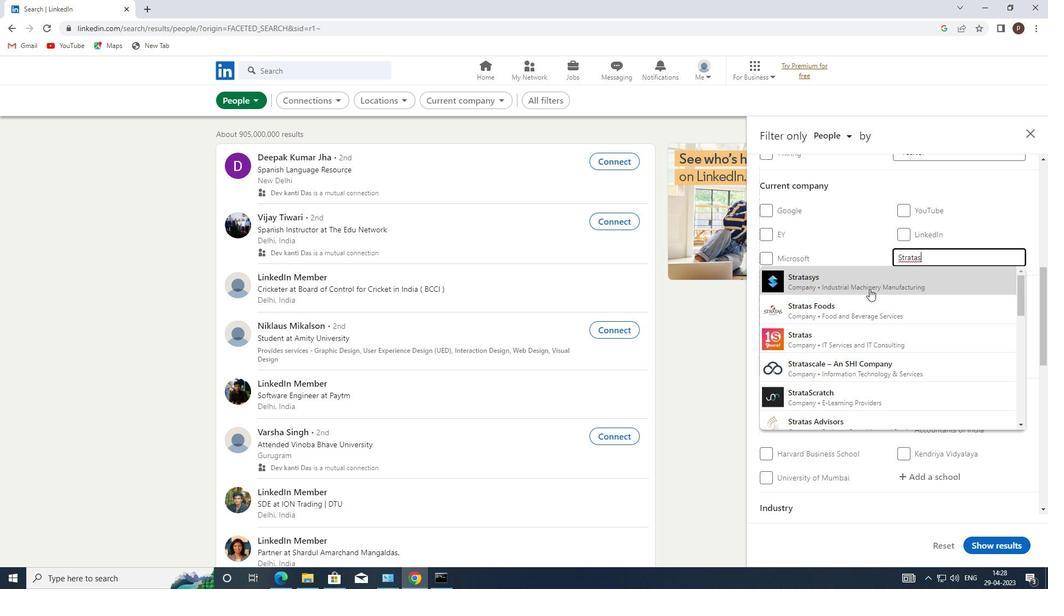 
Action: Mouse pressed left at (860, 287)
Screenshot: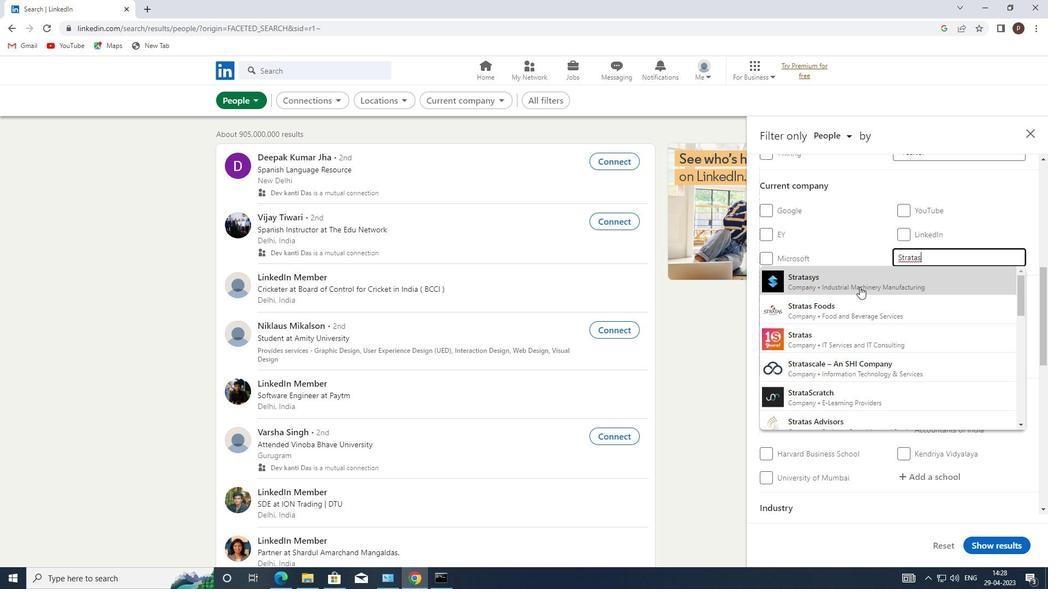 
Action: Mouse moved to (855, 296)
Screenshot: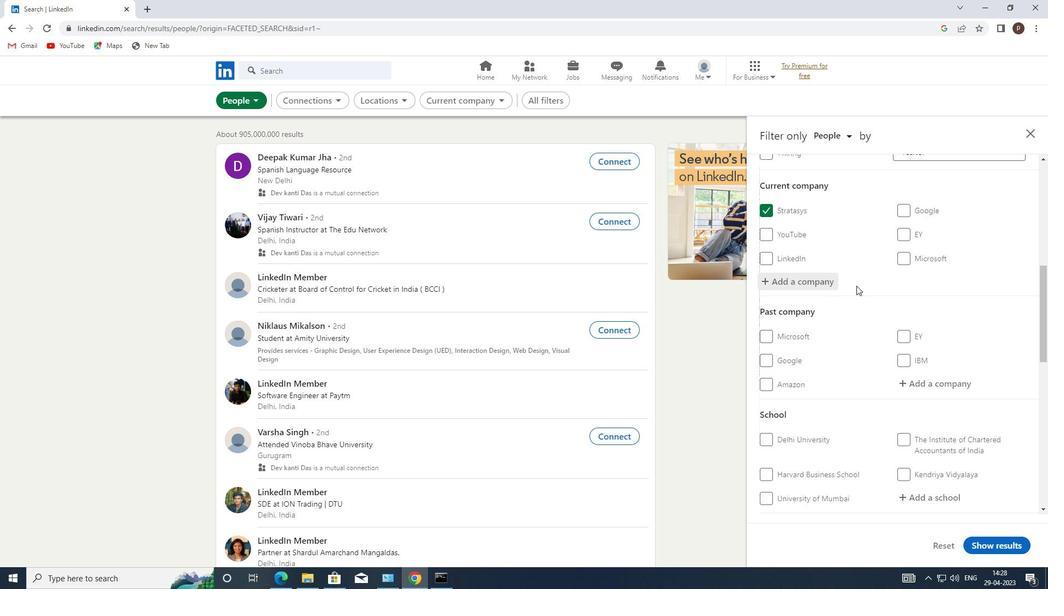 
Action: Mouse scrolled (855, 296) with delta (0, 0)
Screenshot: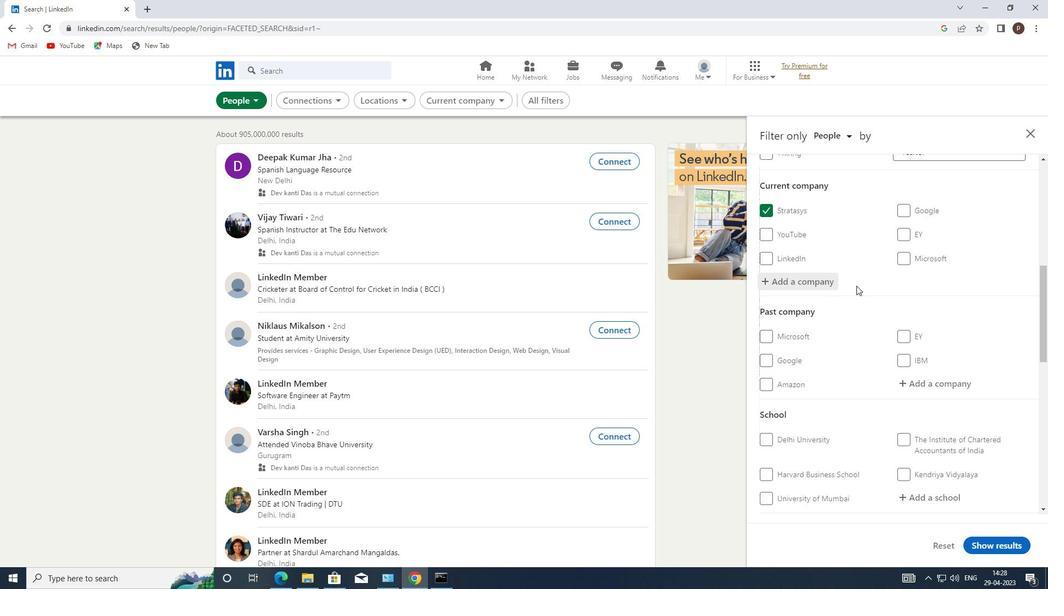 
Action: Mouse moved to (855, 298)
Screenshot: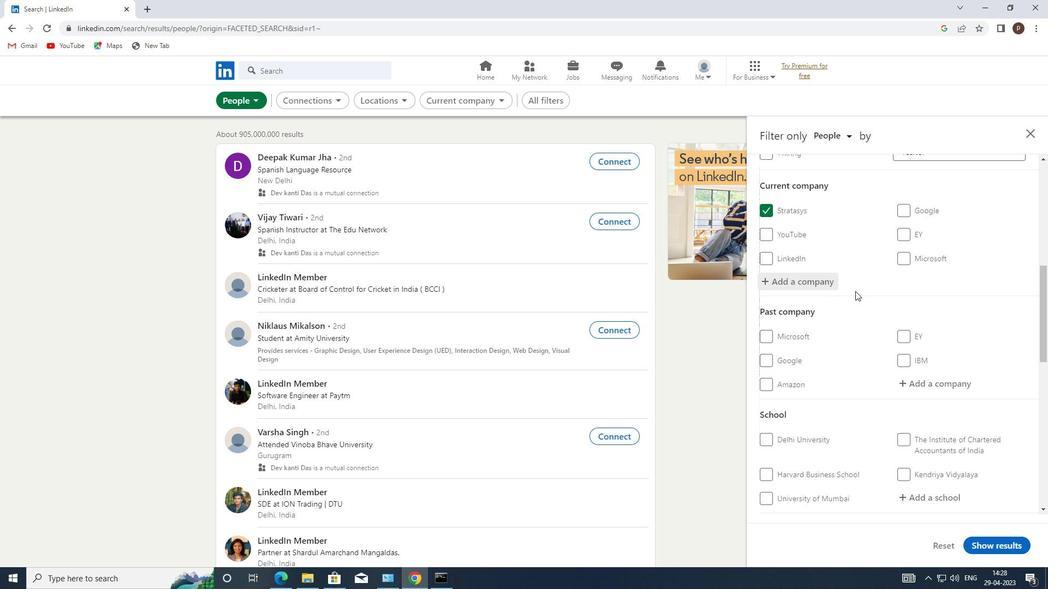 
Action: Mouse scrolled (855, 297) with delta (0, 0)
Screenshot: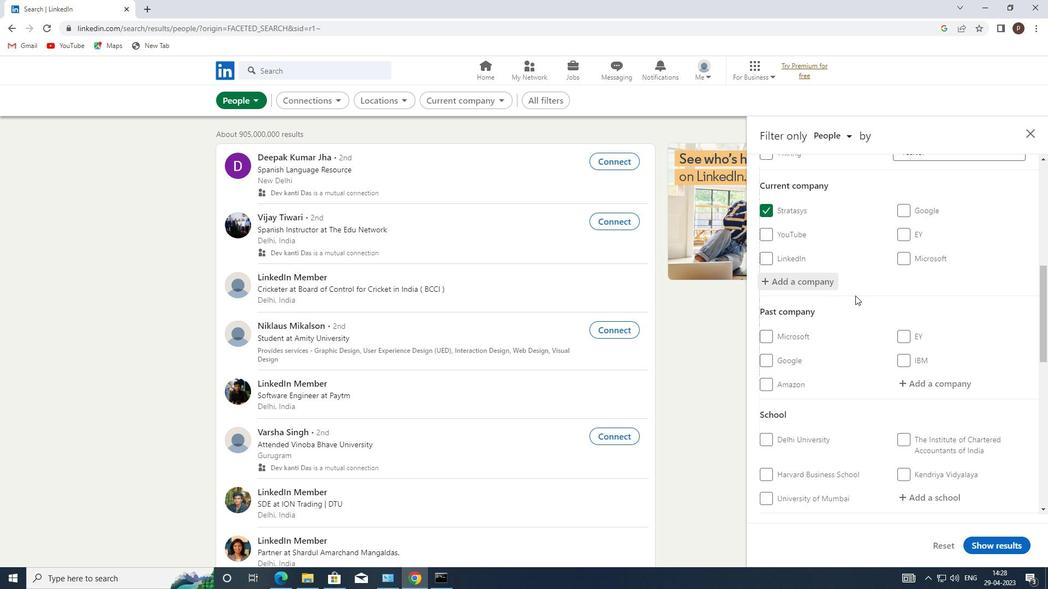 
Action: Mouse moved to (903, 383)
Screenshot: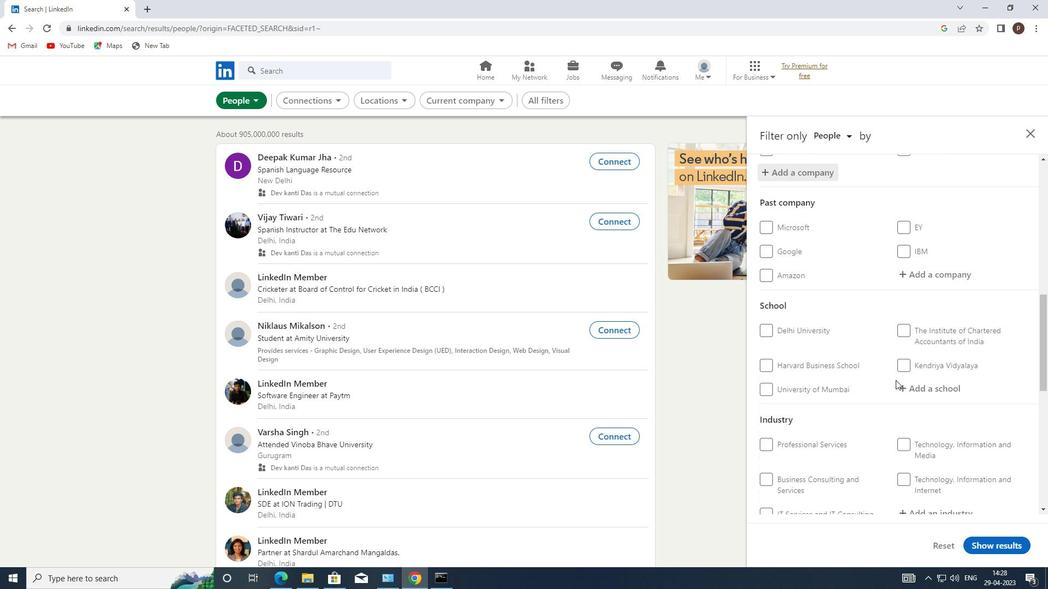 
Action: Mouse pressed left at (903, 383)
Screenshot: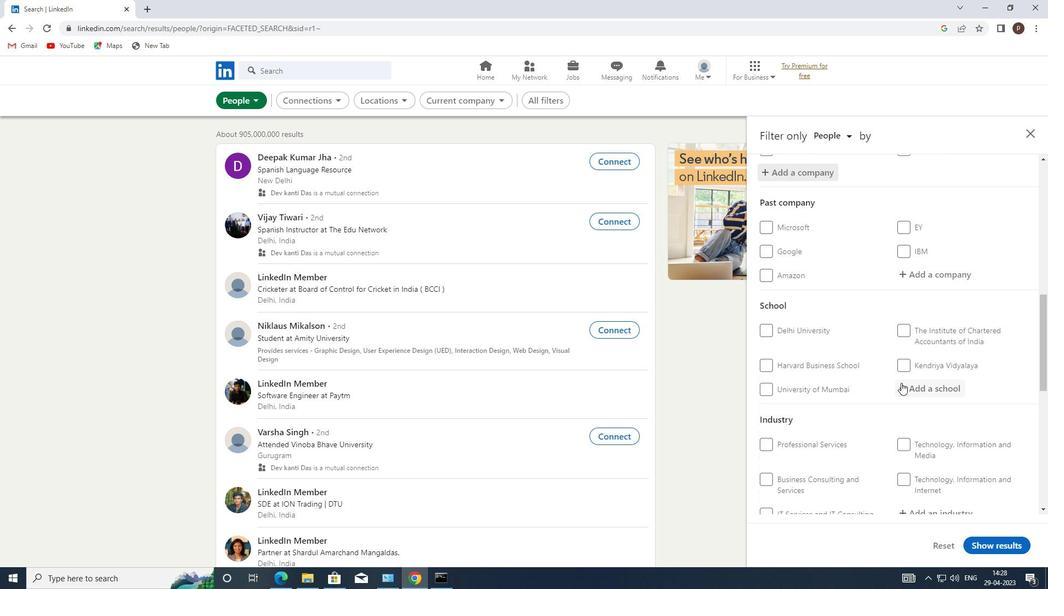 
Action: Mouse moved to (903, 385)
Screenshot: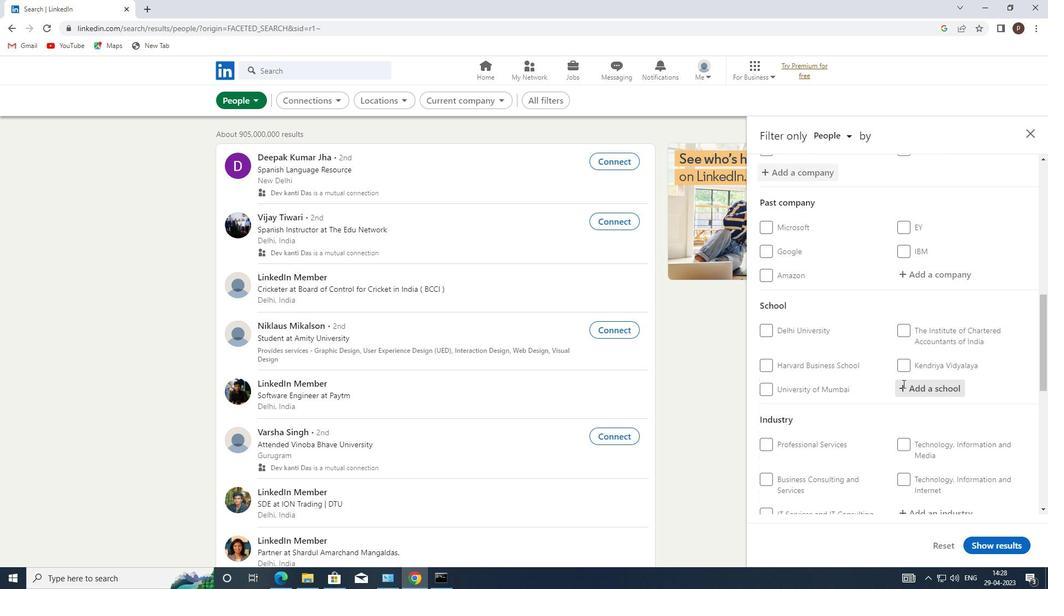 
Action: Mouse pressed left at (903, 385)
Screenshot: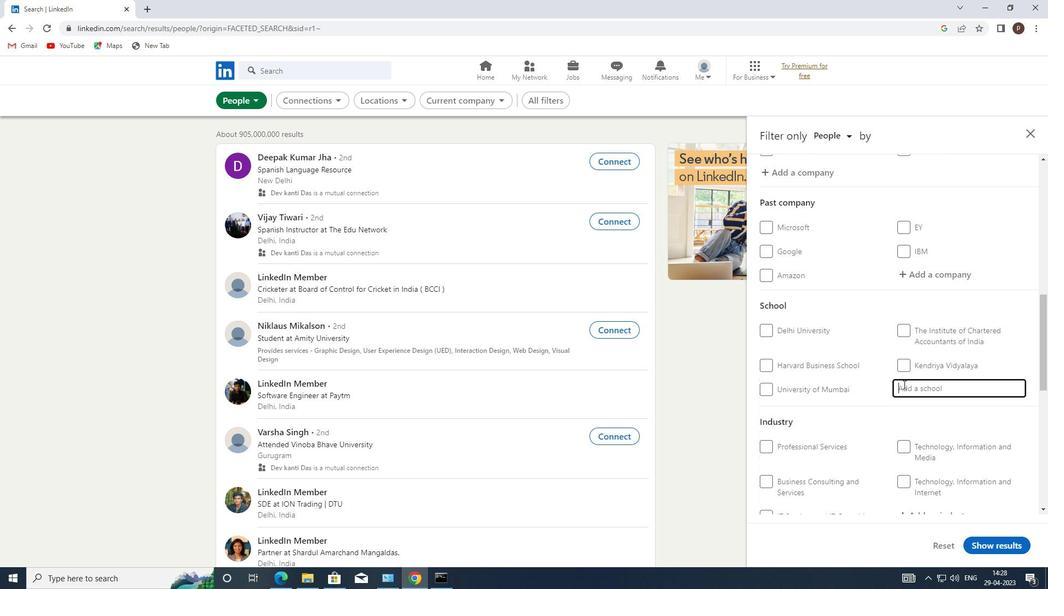 
Action: Key pressed <Key.caps_lock>D<Key.caps_lock>HIRUBHAI<Key.space><Key.caps_lock>A<Key.caps_lock>MBANI<Key.space><Key.caps_lock>I<Key.caps_lock>NSTITUTE<Key.space>OF
Screenshot: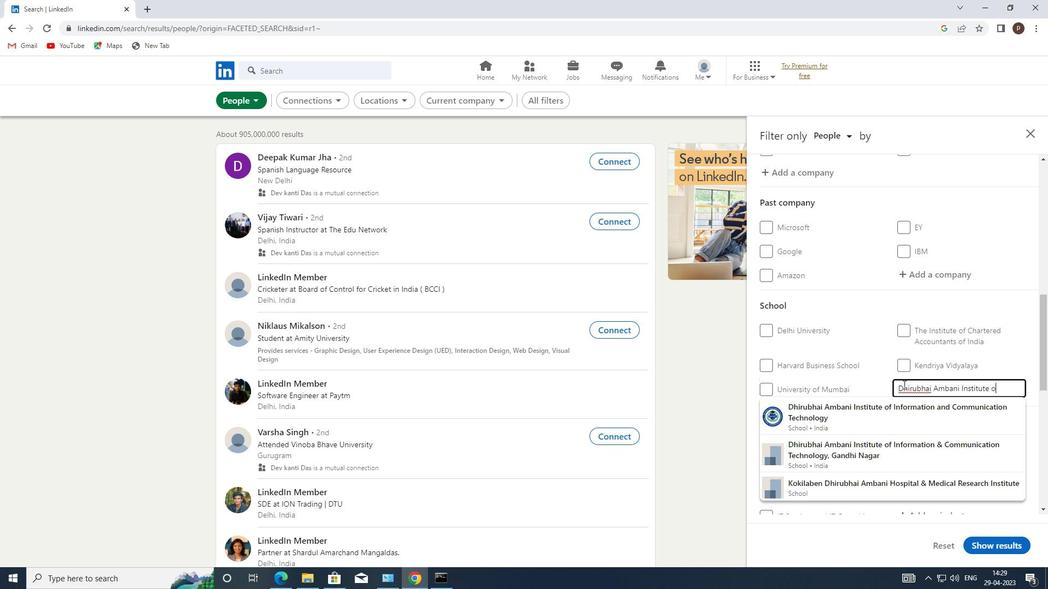 
Action: Mouse moved to (861, 412)
Screenshot: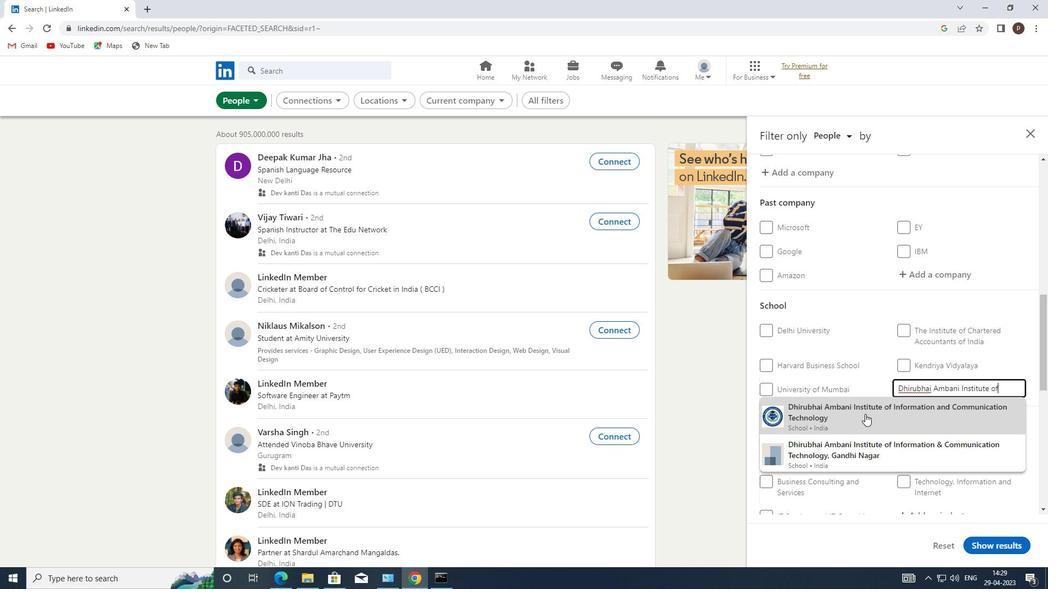 
Action: Mouse pressed left at (861, 412)
Screenshot: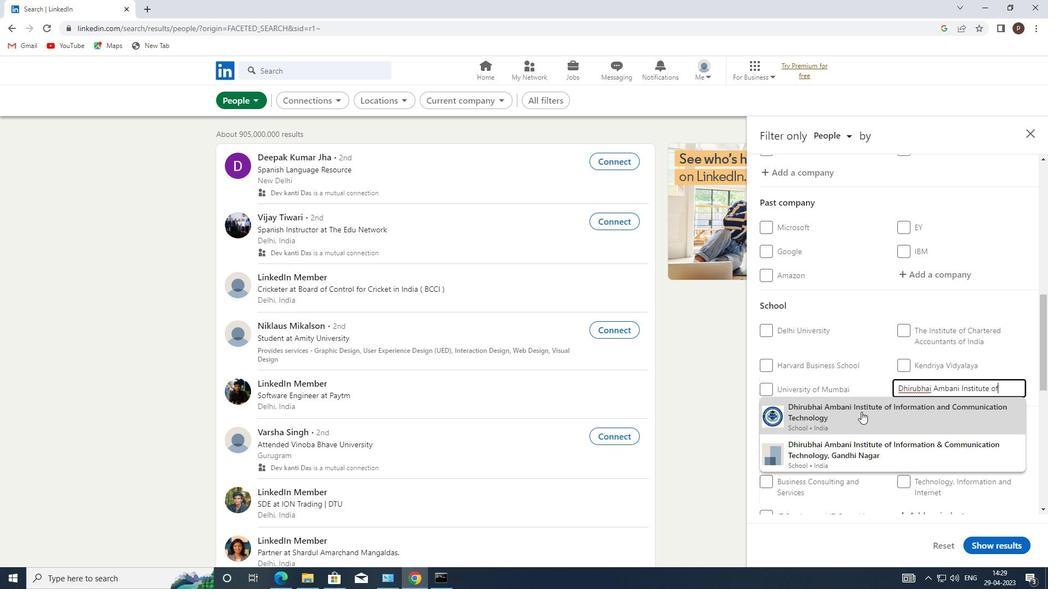 
Action: Mouse moved to (855, 406)
Screenshot: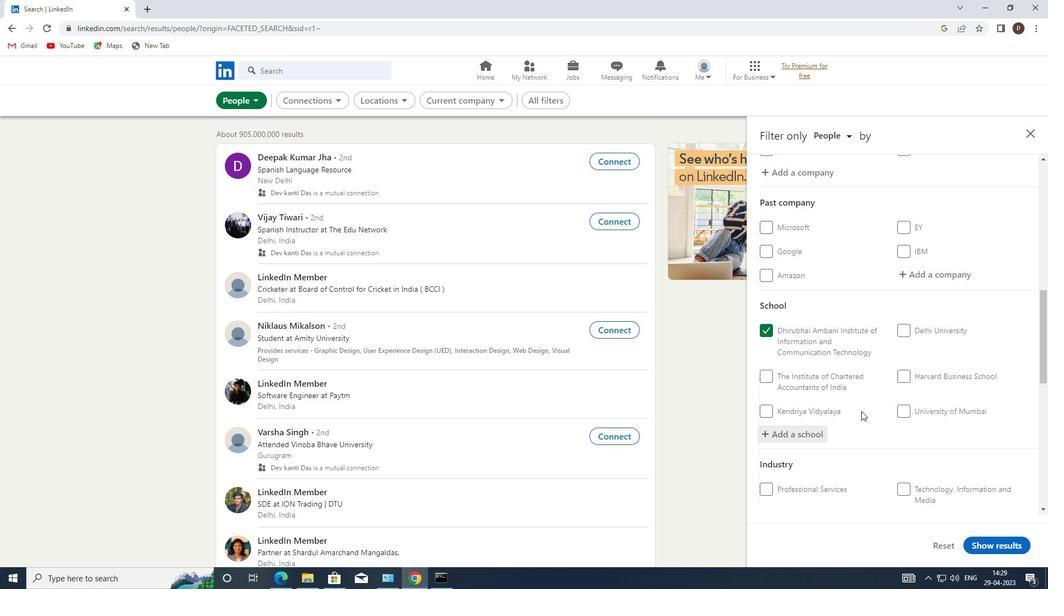 
Action: Mouse scrolled (855, 406) with delta (0, 0)
Screenshot: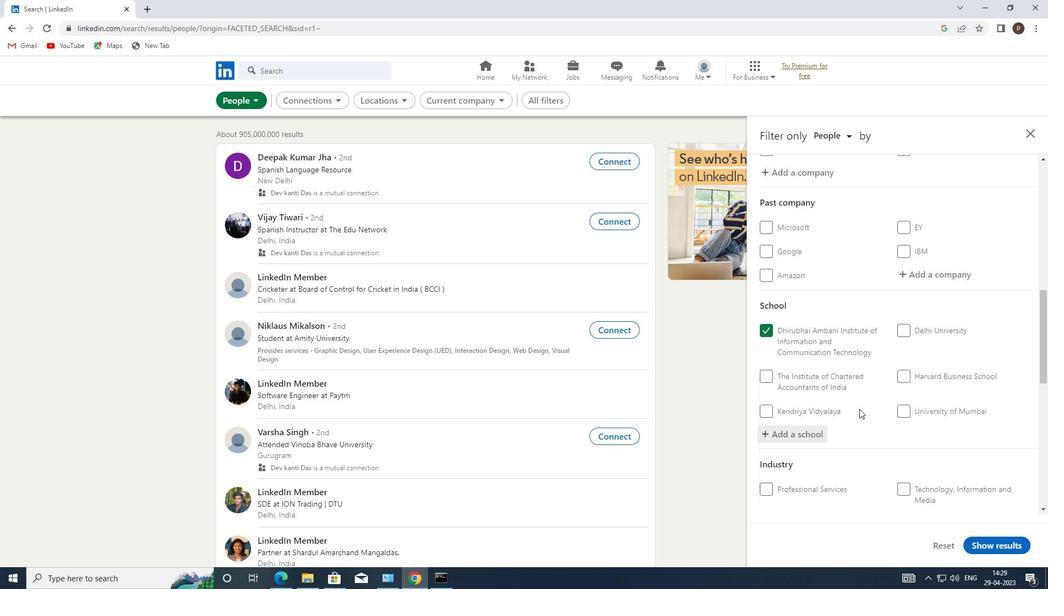 
Action: Mouse scrolled (855, 406) with delta (0, 0)
Screenshot: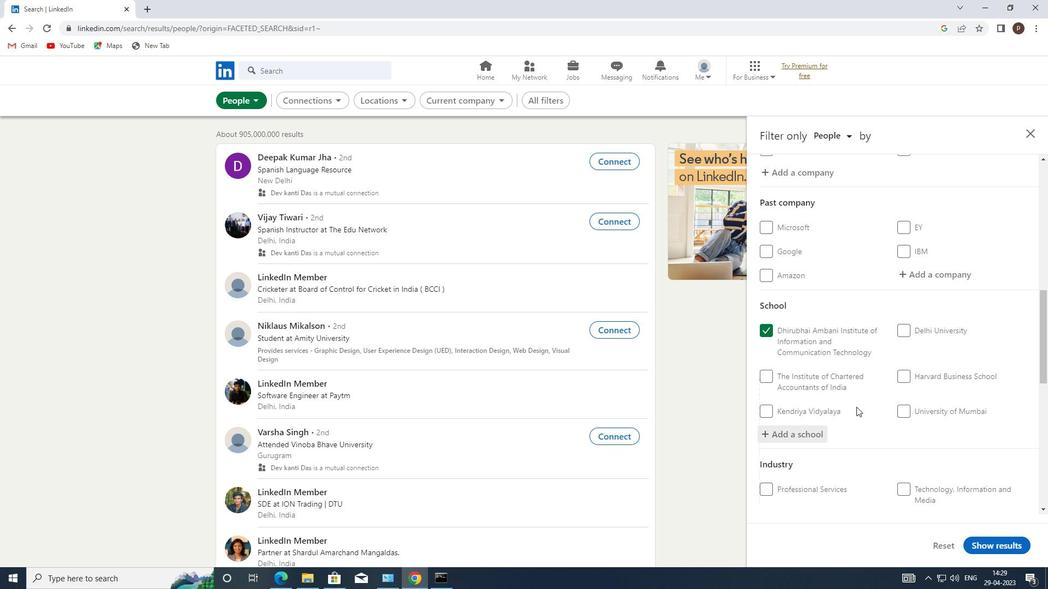 
Action: Mouse scrolled (855, 406) with delta (0, 0)
Screenshot: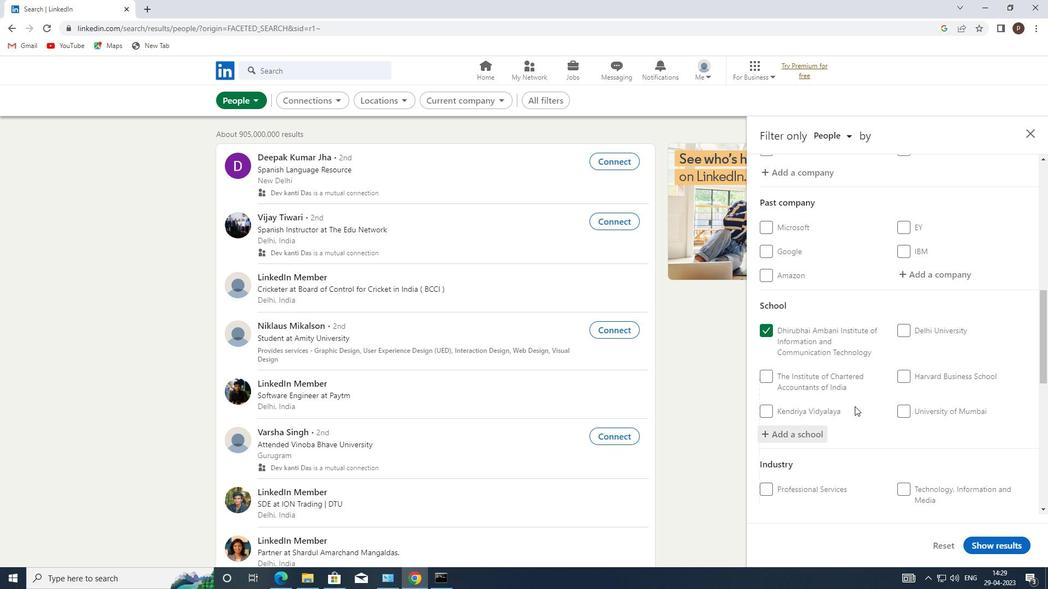 
Action: Mouse moved to (905, 392)
Screenshot: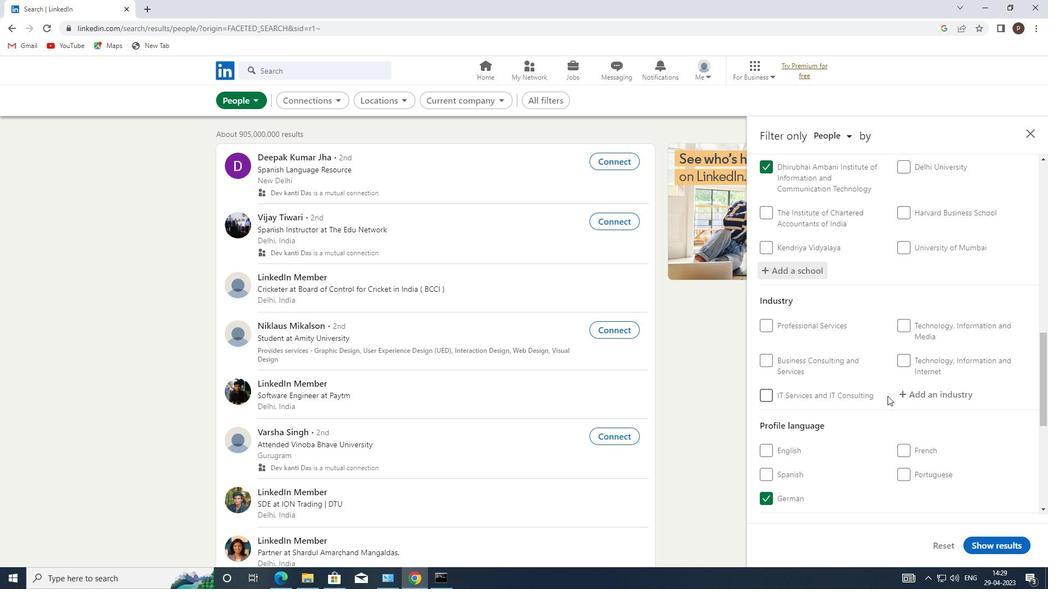 
Action: Mouse pressed left at (905, 392)
Screenshot: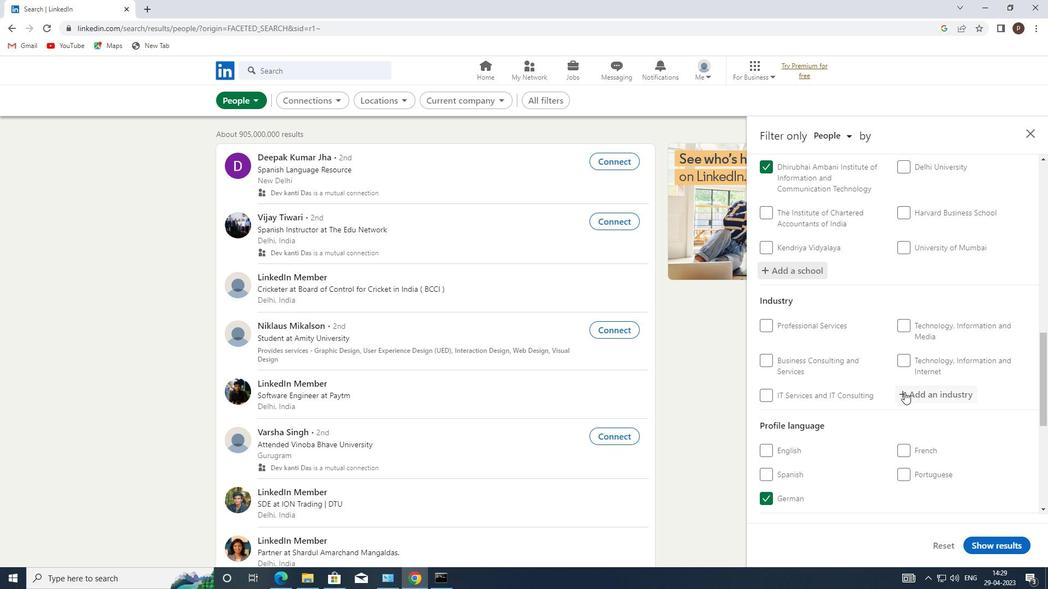 
Action: Mouse moved to (907, 392)
Screenshot: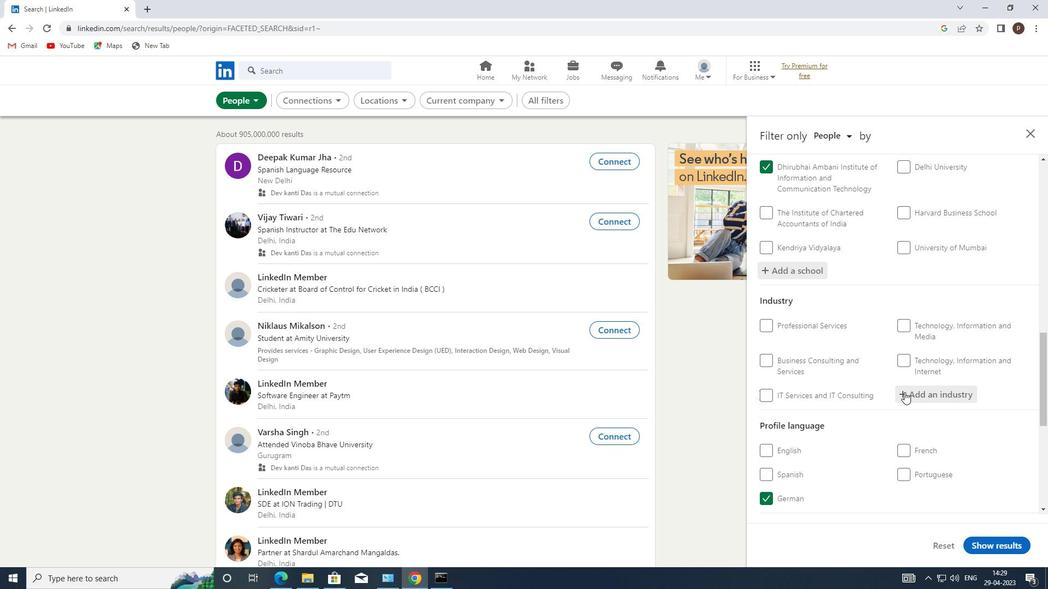 
Action: Mouse pressed left at (907, 392)
Screenshot: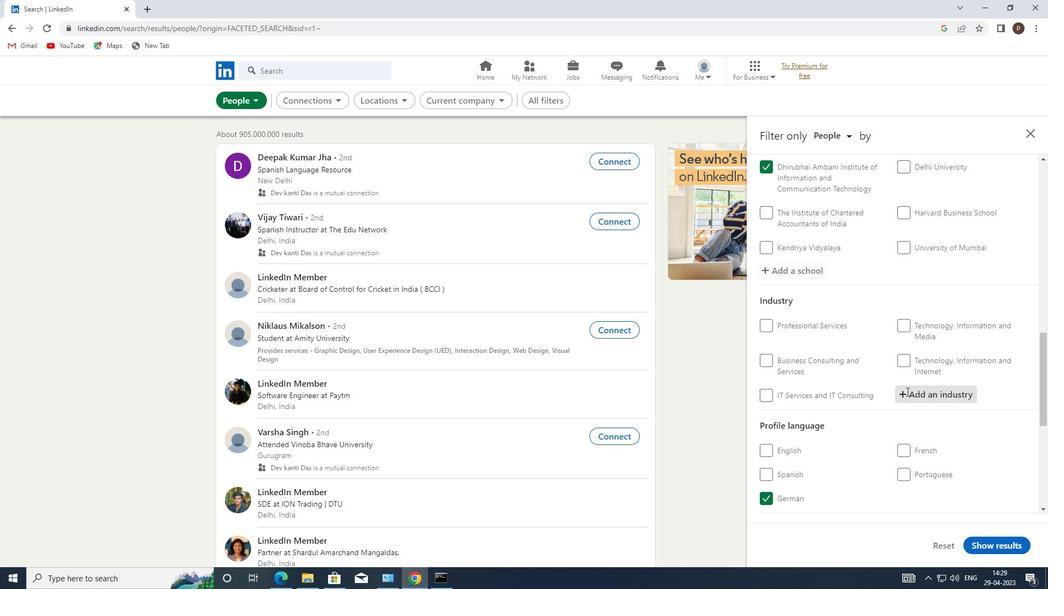 
Action: Key pressed <Key.caps_lock>M<Key.caps_lock>OBILE<Key.space><Key.caps_lock>G<Key.caps_lock>AMING
Screenshot: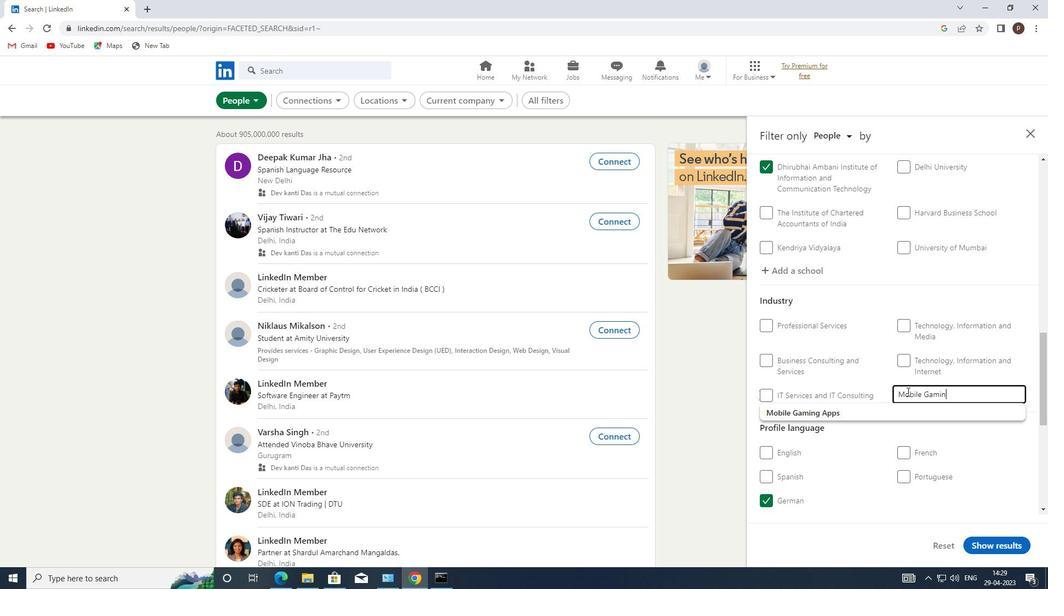 
Action: Mouse moved to (848, 409)
Screenshot: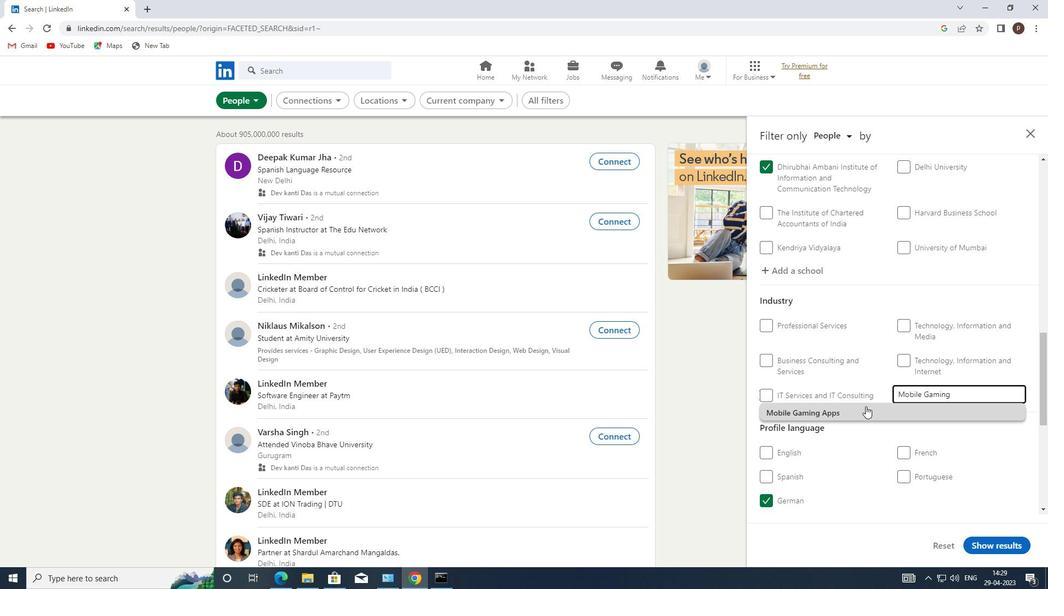 
Action: Mouse pressed left at (848, 409)
Screenshot: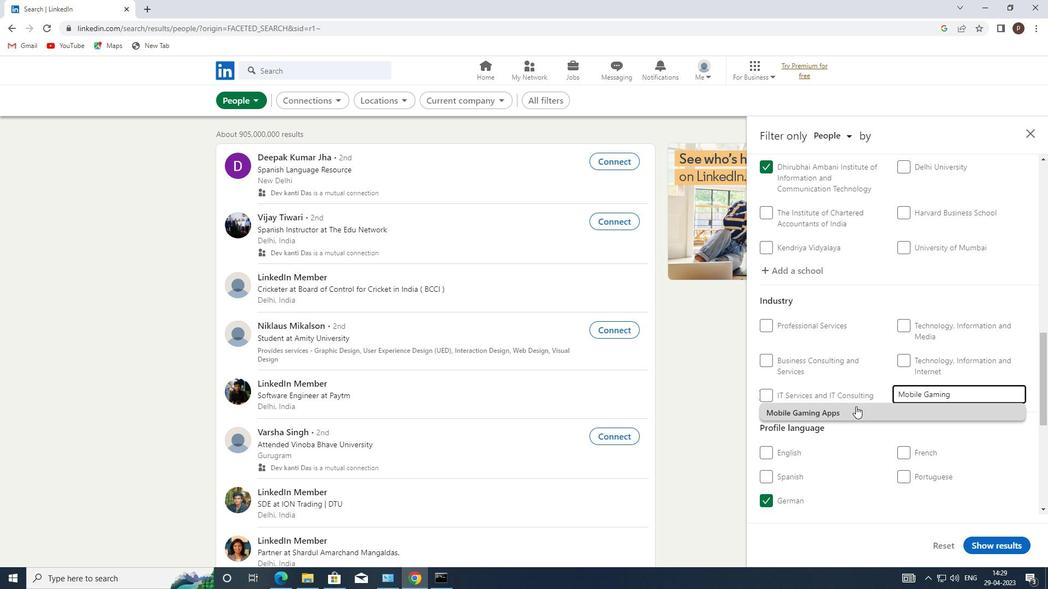 
Action: Mouse moved to (847, 410)
Screenshot: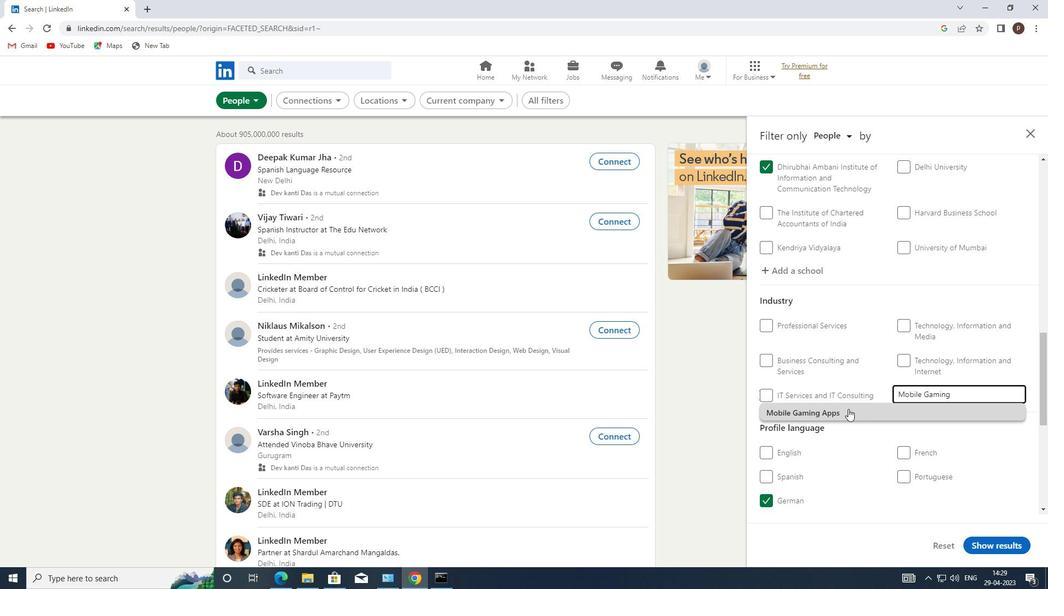 
Action: Mouse scrolled (847, 410) with delta (0, 0)
Screenshot: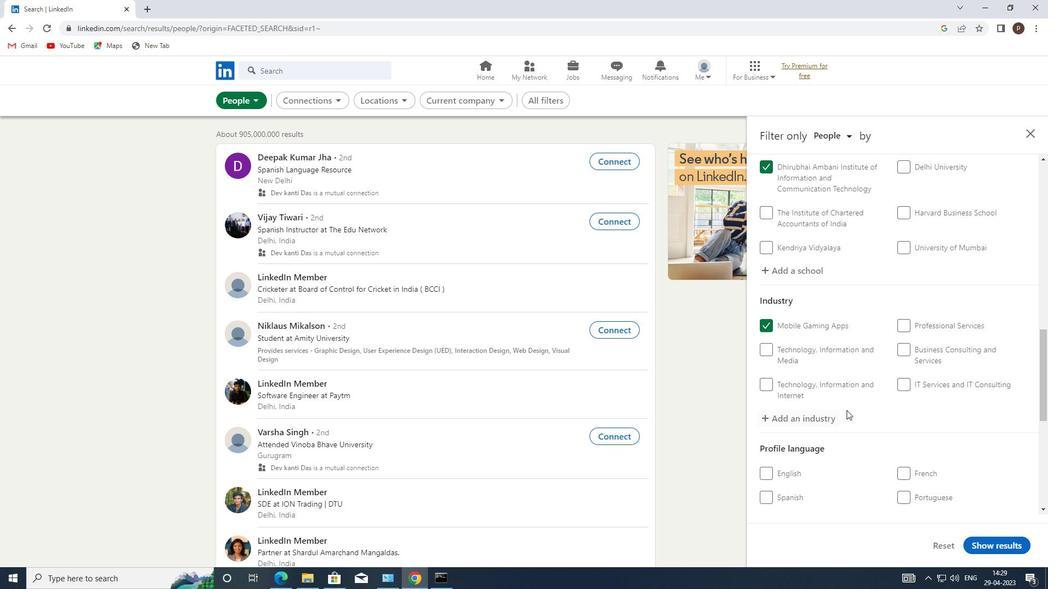 
Action: Mouse scrolled (847, 410) with delta (0, 0)
Screenshot: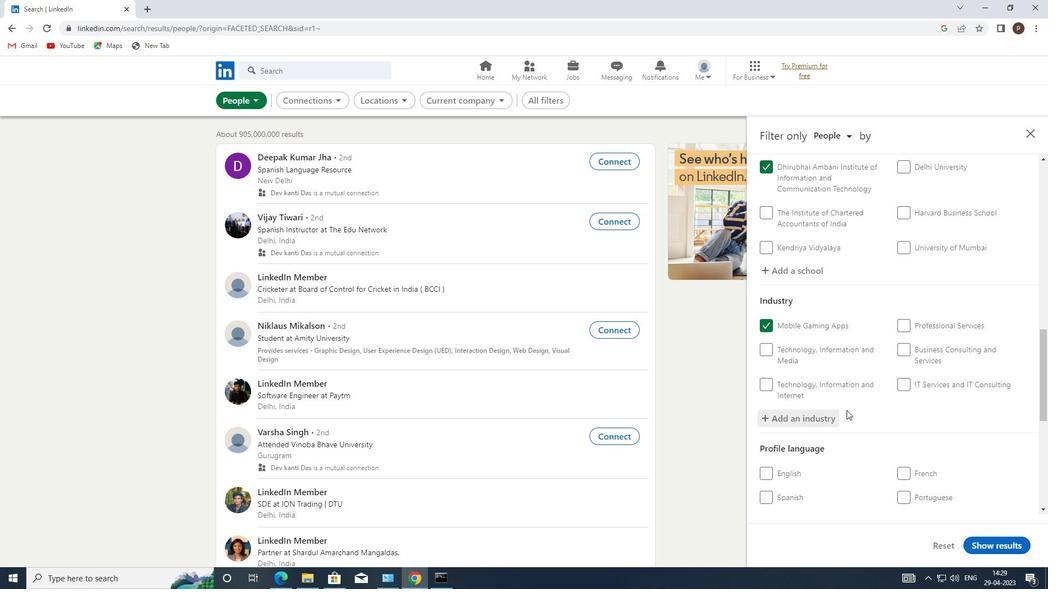 
Action: Mouse scrolled (847, 410) with delta (0, 0)
Screenshot: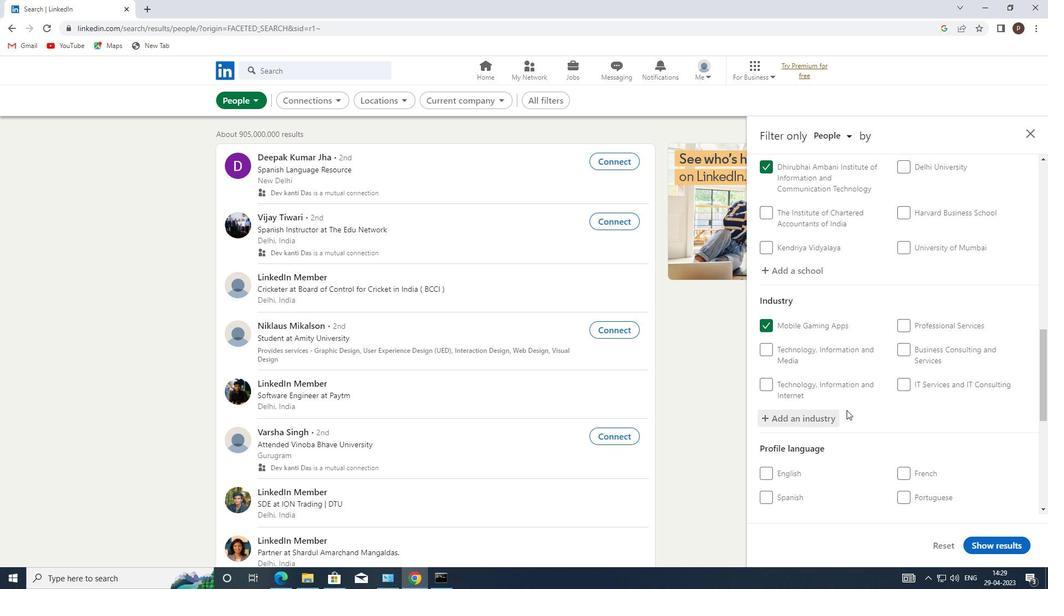 
Action: Mouse scrolled (847, 410) with delta (0, 0)
Screenshot: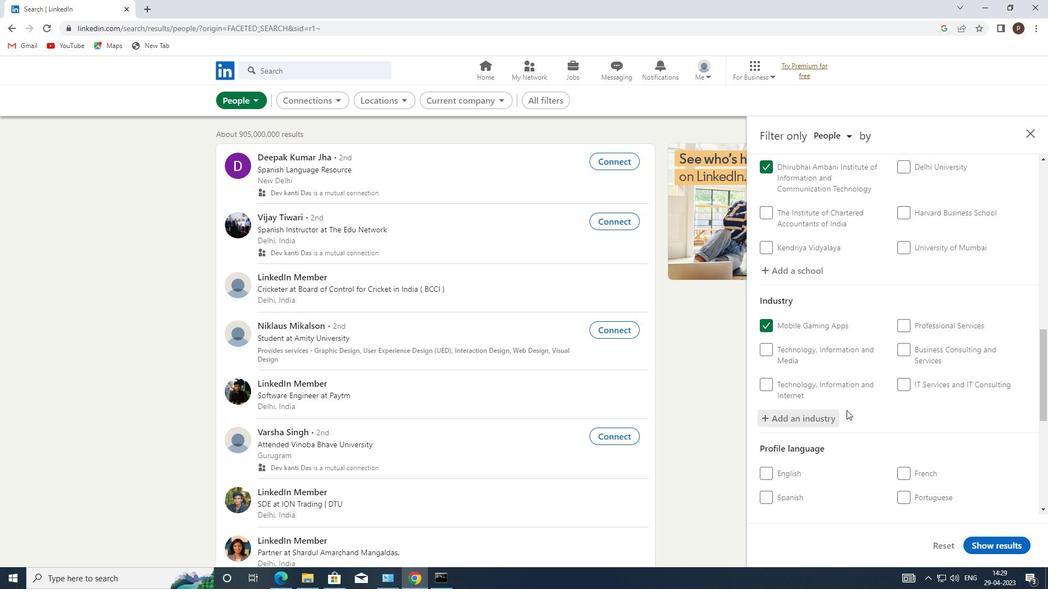 
Action: Mouse moved to (919, 474)
Screenshot: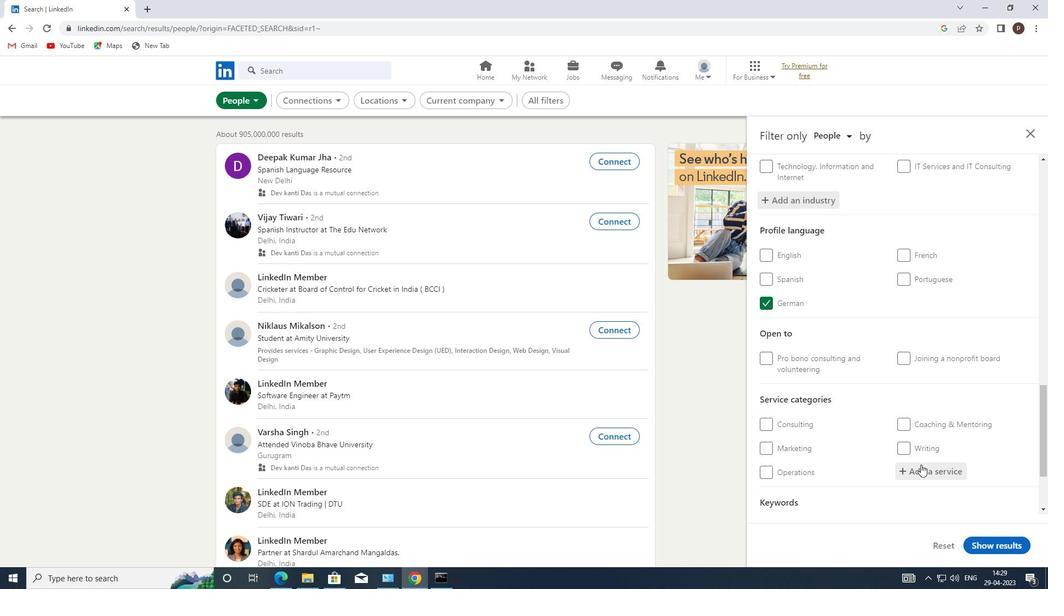 
Action: Mouse pressed left at (919, 474)
Screenshot: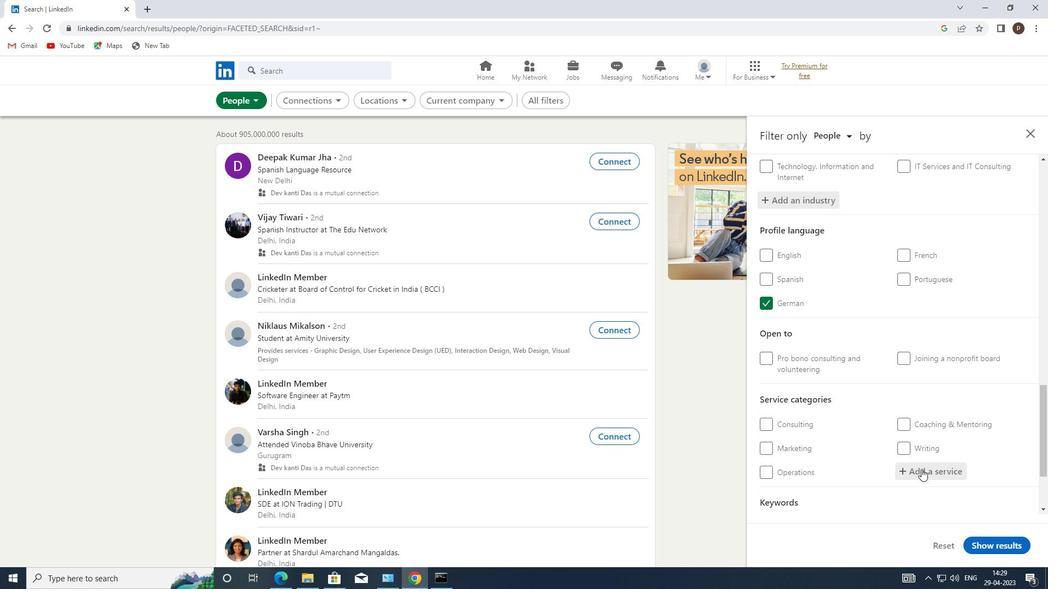 
Action: Mouse moved to (919, 473)
Screenshot: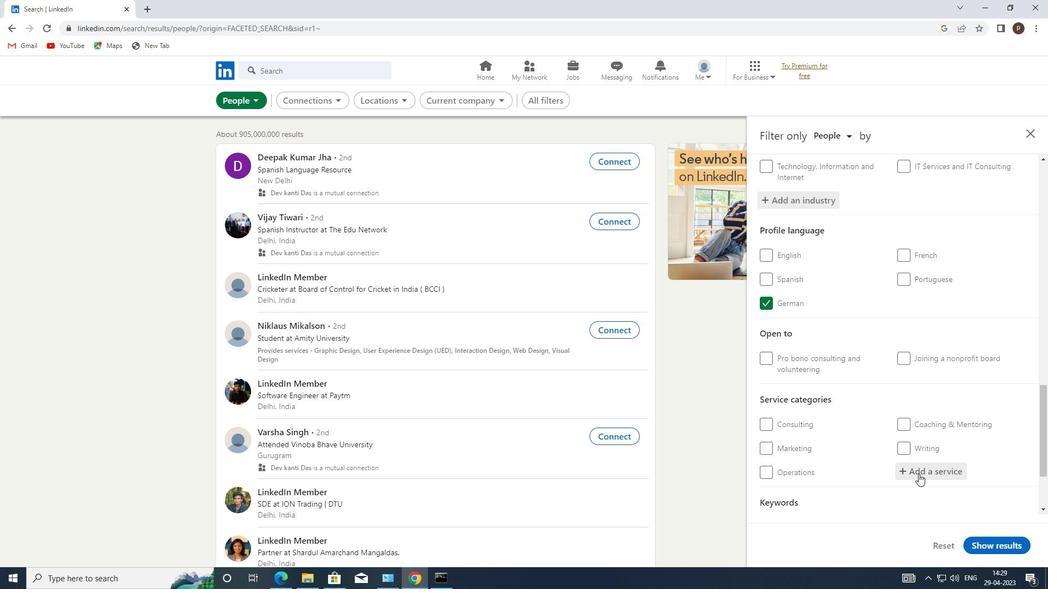 
Action: Mouse pressed left at (919, 473)
Screenshot: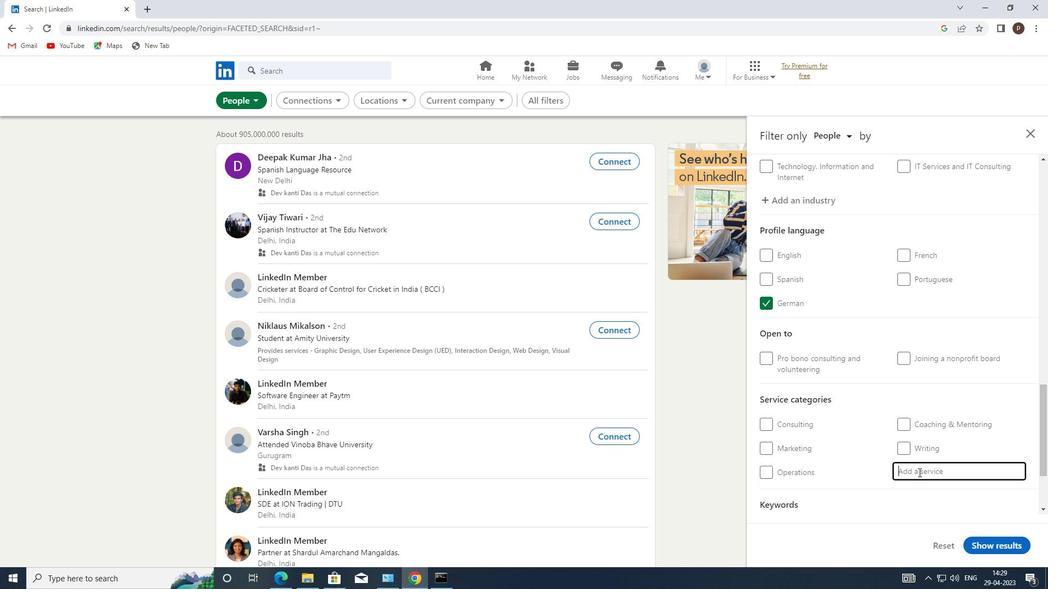 
Action: Key pressed <Key.caps_lock>H<Key.caps_lock>OME<Key.space><Key.caps_lock>N<Key.caps_lock>ETWORKING
Screenshot: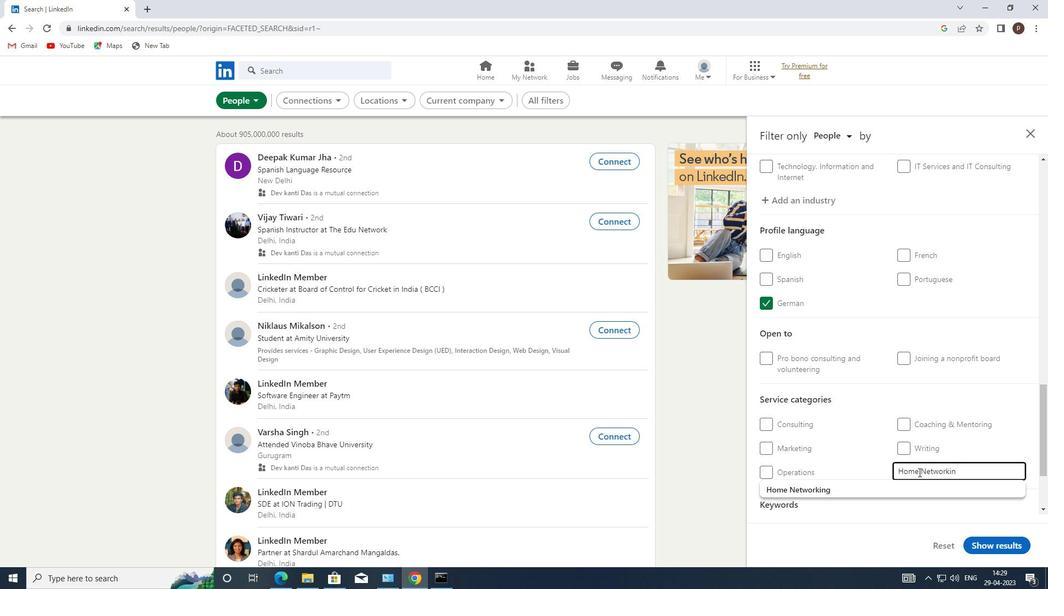 
Action: Mouse moved to (845, 489)
Screenshot: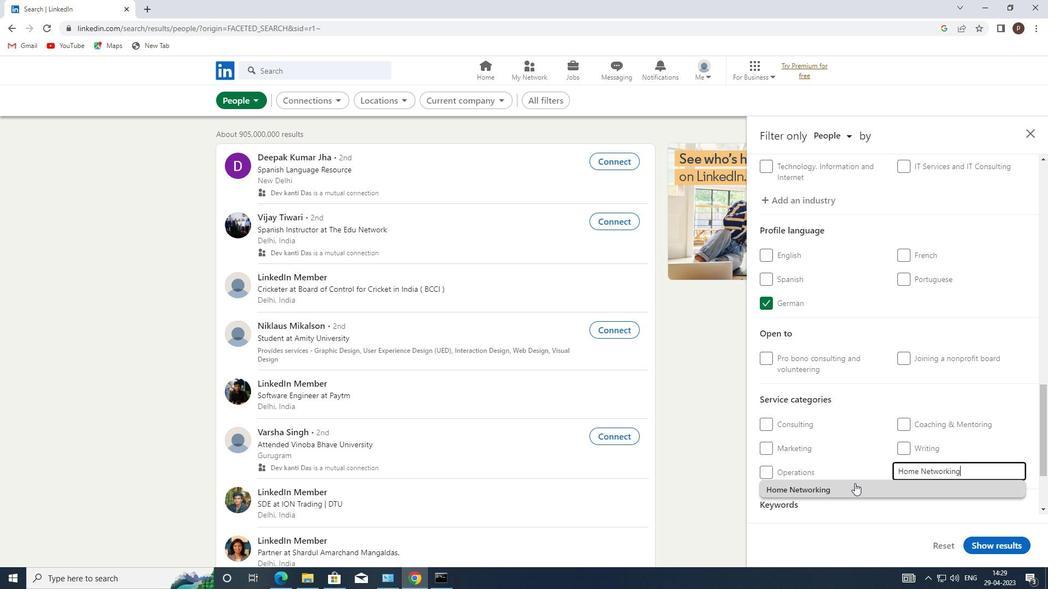 
Action: Mouse pressed left at (845, 489)
Screenshot: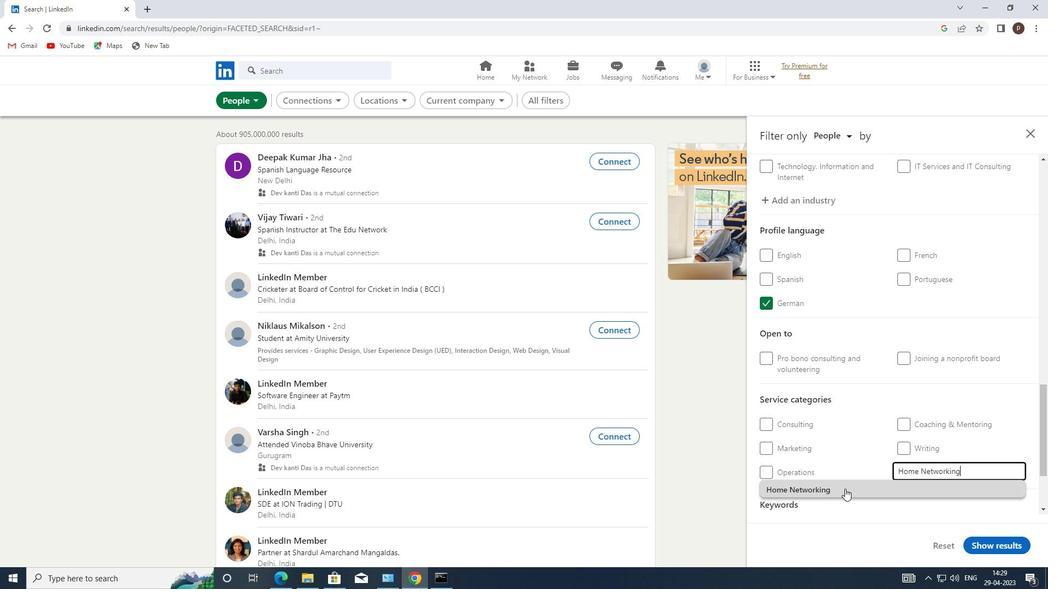 
Action: Mouse moved to (842, 465)
Screenshot: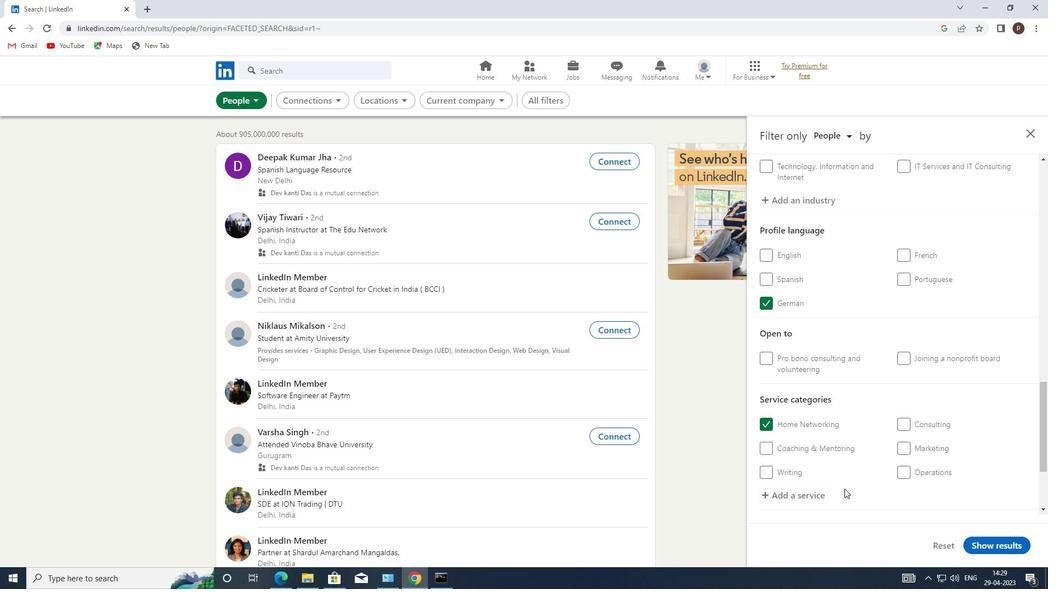 
Action: Mouse scrolled (842, 465) with delta (0, 0)
Screenshot: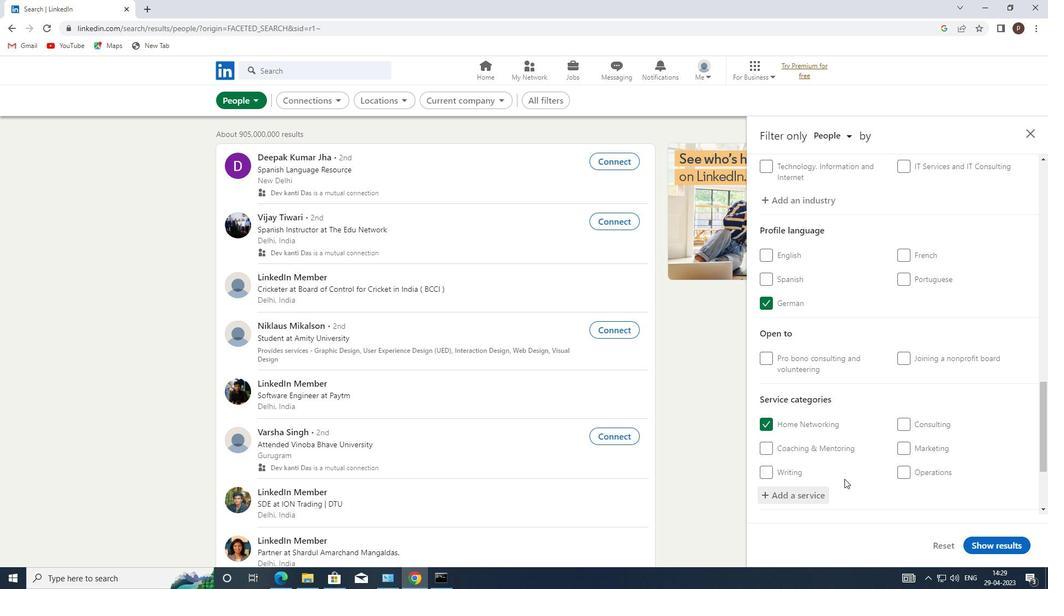 
Action: Mouse scrolled (842, 465) with delta (0, 0)
Screenshot: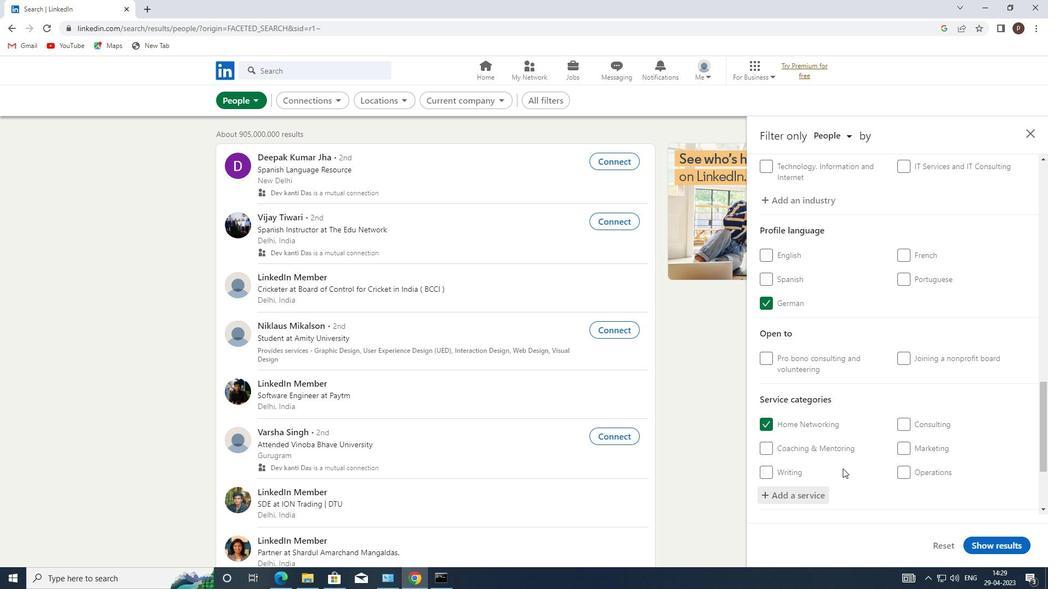 
Action: Mouse scrolled (842, 465) with delta (0, 0)
Screenshot: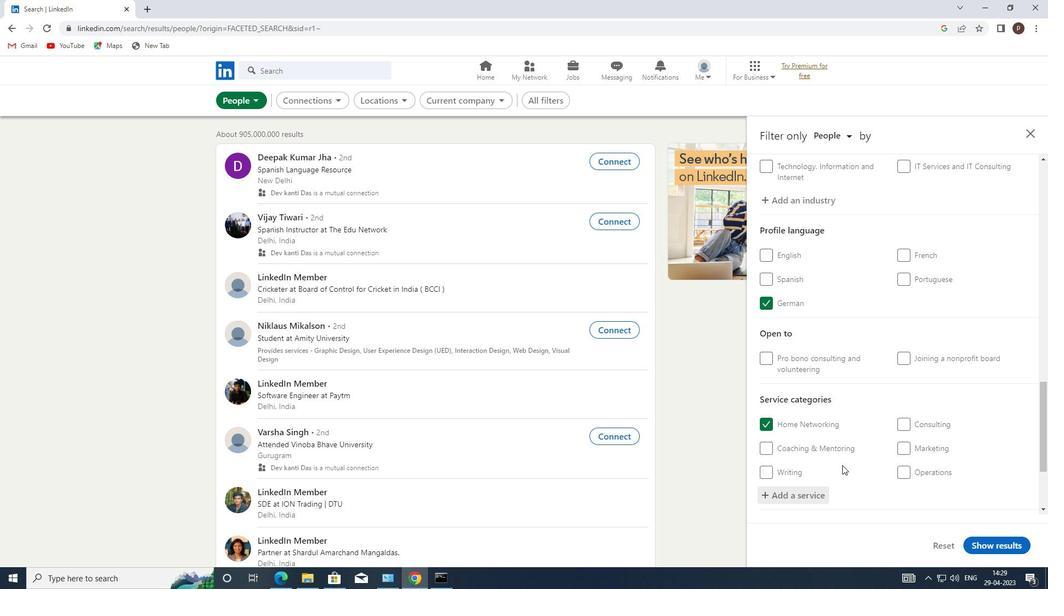 
Action: Mouse scrolled (842, 465) with delta (0, 0)
Screenshot: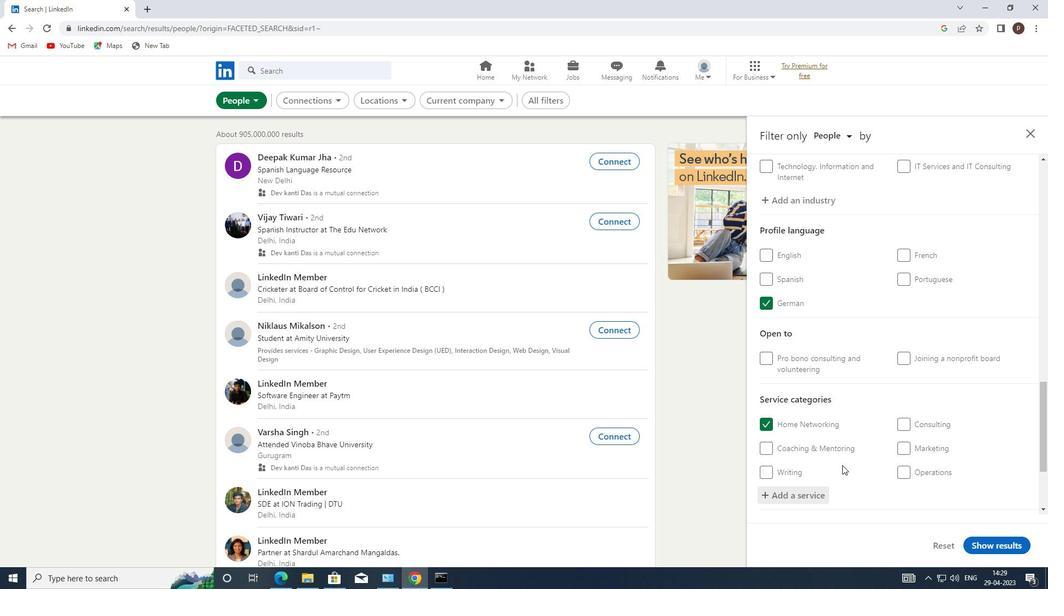 
Action: Mouse scrolled (842, 465) with delta (0, 0)
Screenshot: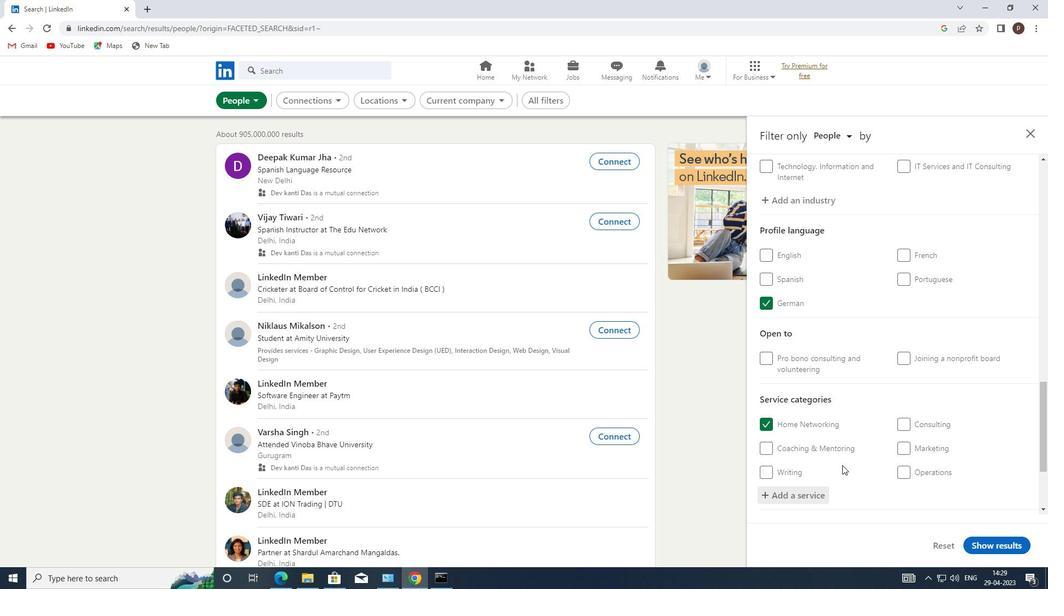 
Action: Mouse moved to (801, 462)
Screenshot: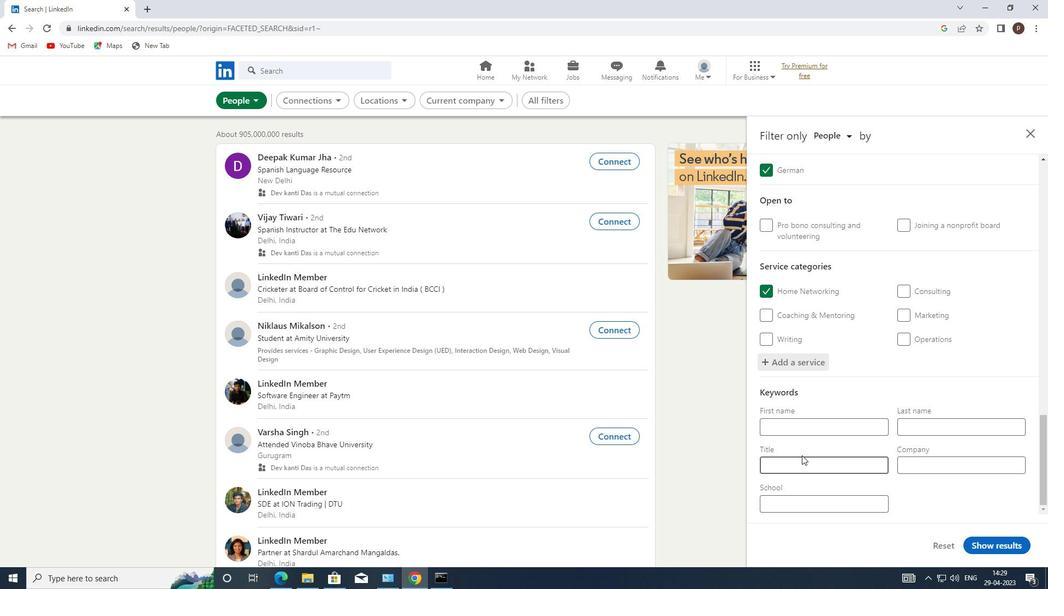 
Action: Mouse pressed left at (801, 462)
Screenshot: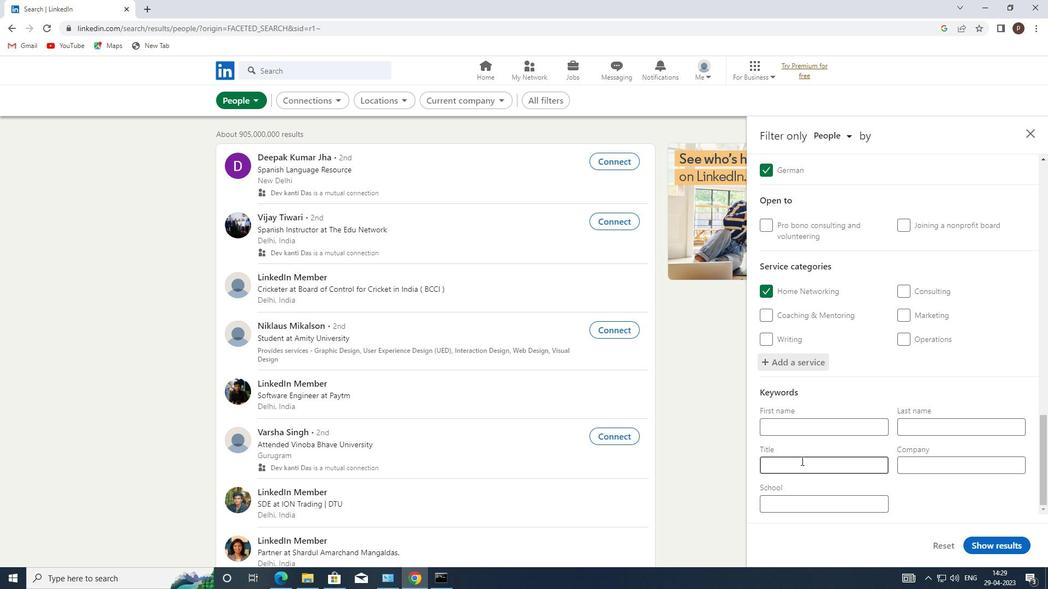 
Action: Key pressed <Key.caps_lock>R<Key.caps_lock>ESEARCH<Key.space><Key.caps_lock>A<Key.caps_lock>SSISTANT<Key.space>
Screenshot: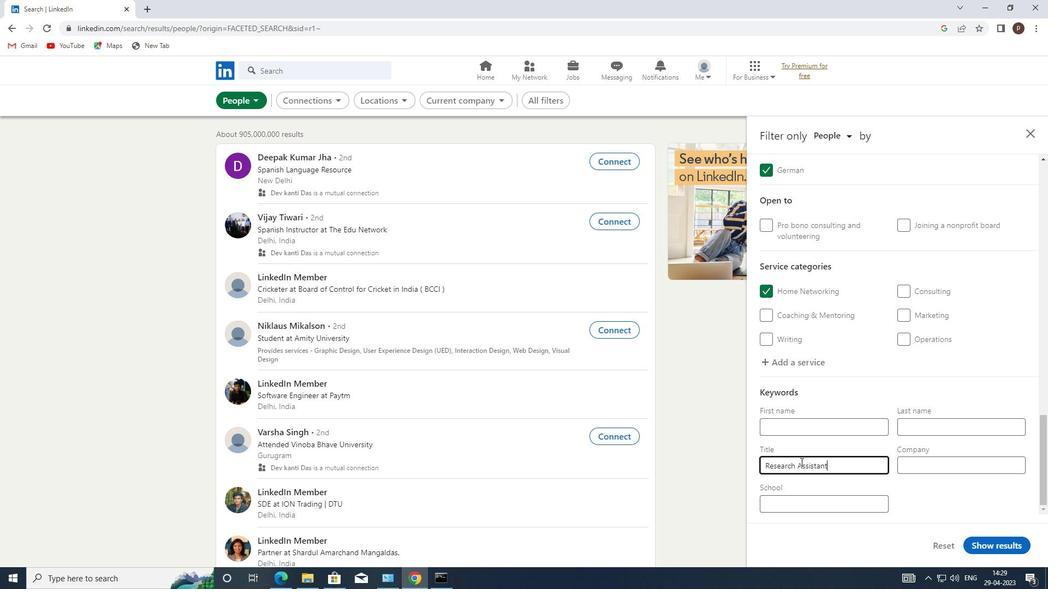 
Action: Mouse moved to (992, 545)
Screenshot: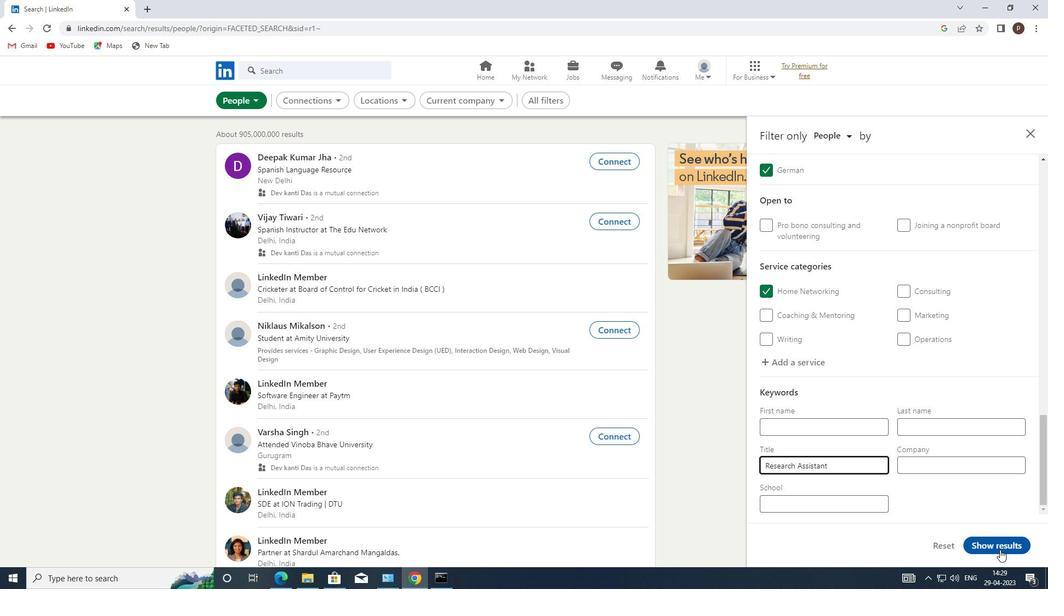 
Action: Mouse pressed left at (992, 545)
Screenshot: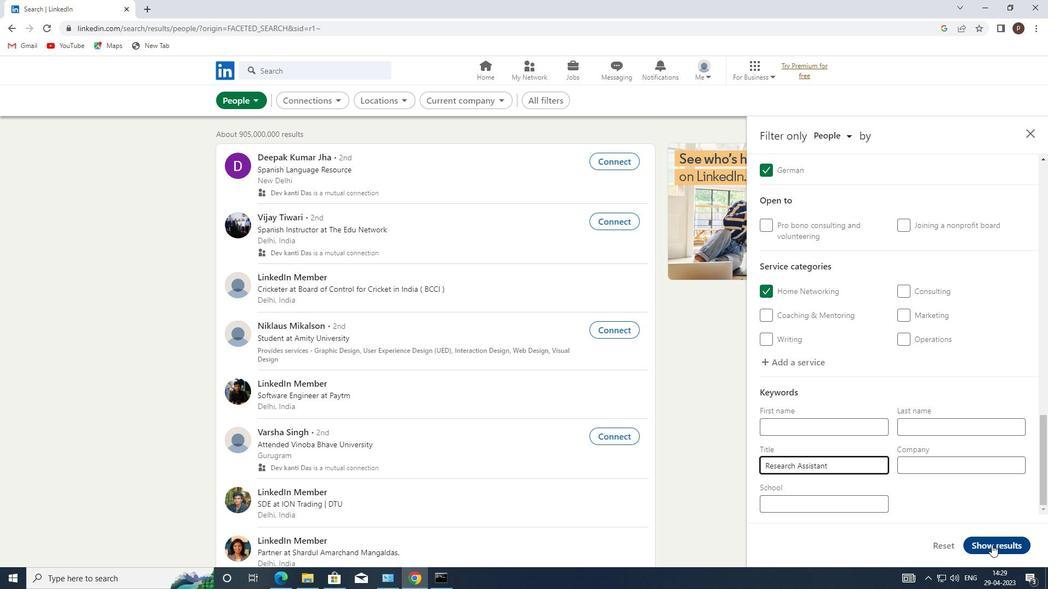
